 Task: Search one way flight ticket for 4 adults, 2 children, 2 infants in seat and 1 infant on lap in premium economy from Charleston: Charleston International Airport/charleston Afb to Evansville: Evansville Regional Airport on 5-3-2023. Choice of flights is Southwest. Number of bags: 1 carry on bag. Price is upto 89000. Outbound departure time preference is 18:15.
Action: Mouse moved to (299, 146)
Screenshot: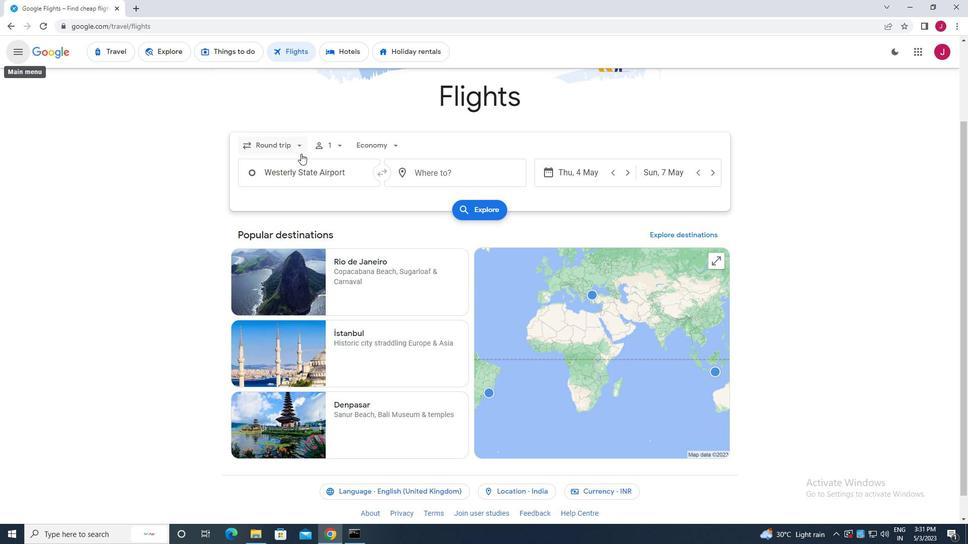 
Action: Mouse pressed left at (299, 146)
Screenshot: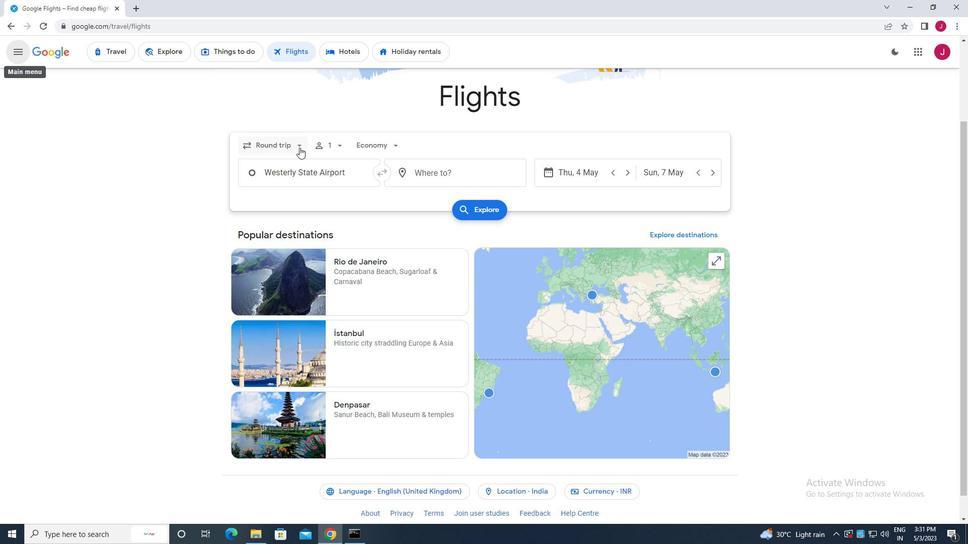 
Action: Mouse moved to (288, 190)
Screenshot: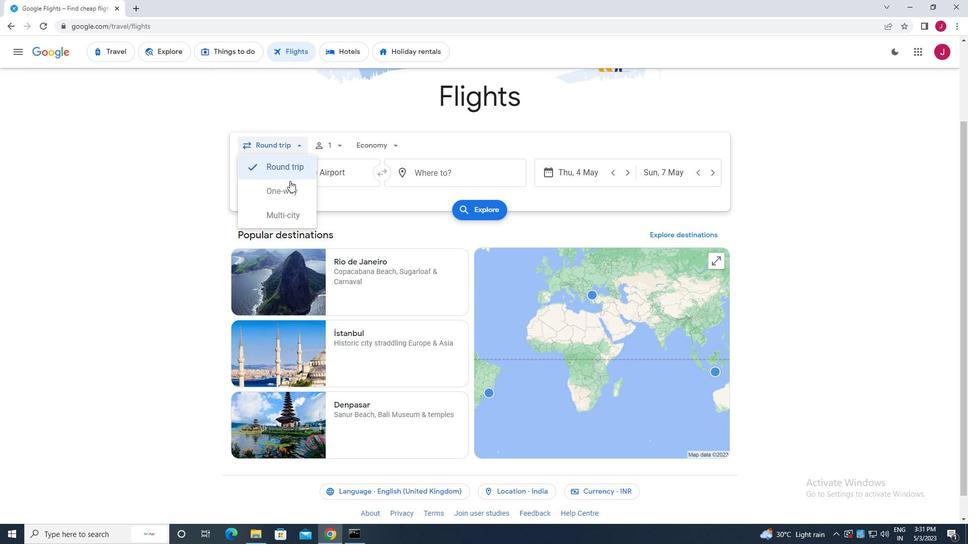 
Action: Mouse pressed left at (288, 190)
Screenshot: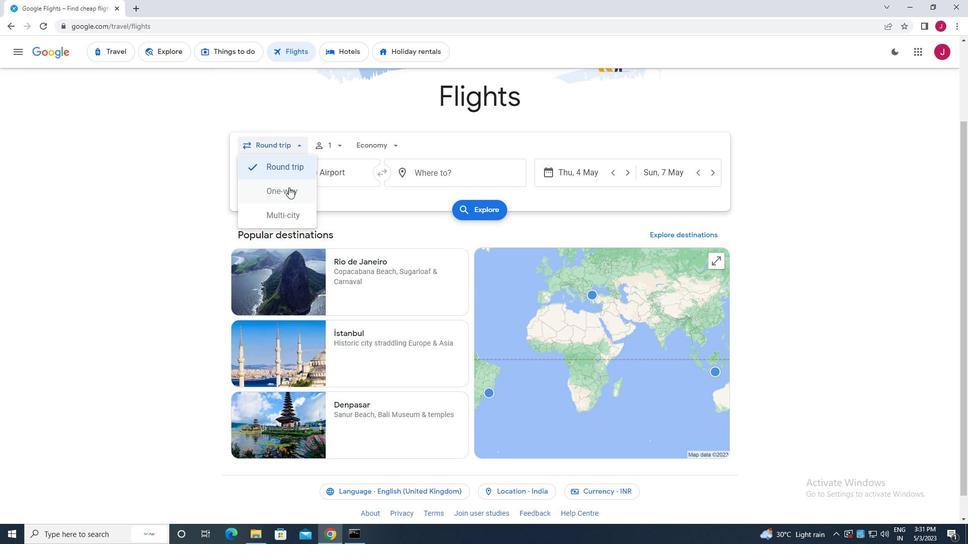 
Action: Mouse moved to (336, 148)
Screenshot: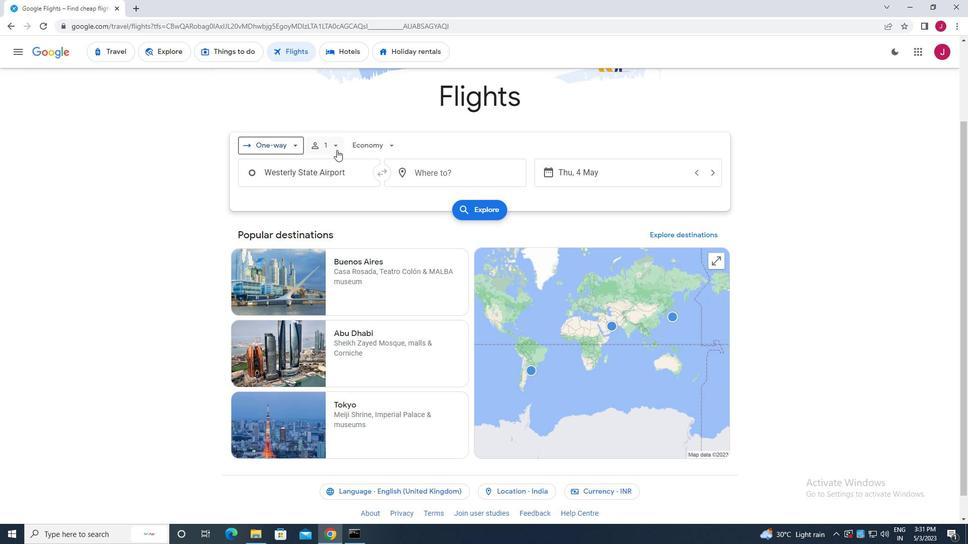 
Action: Mouse pressed left at (336, 148)
Screenshot: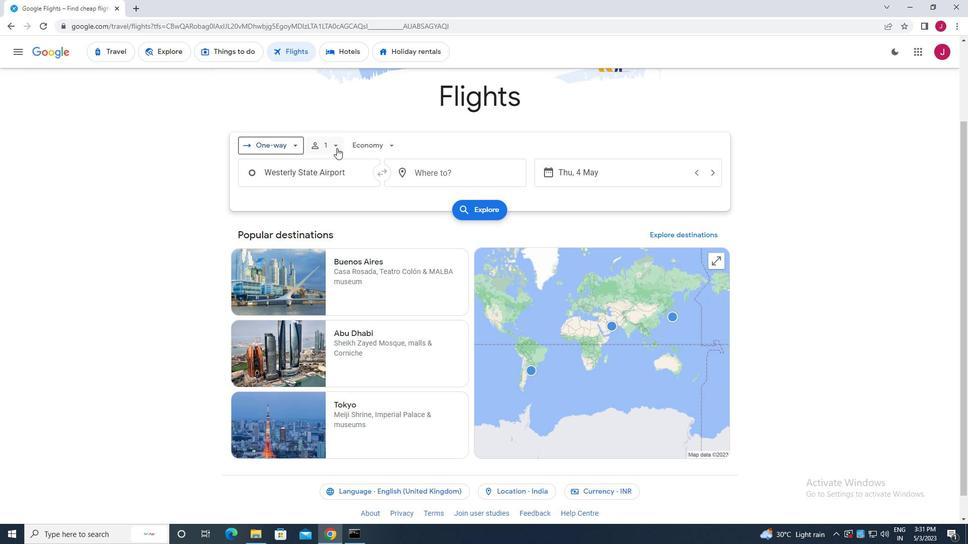 
Action: Mouse moved to (414, 197)
Screenshot: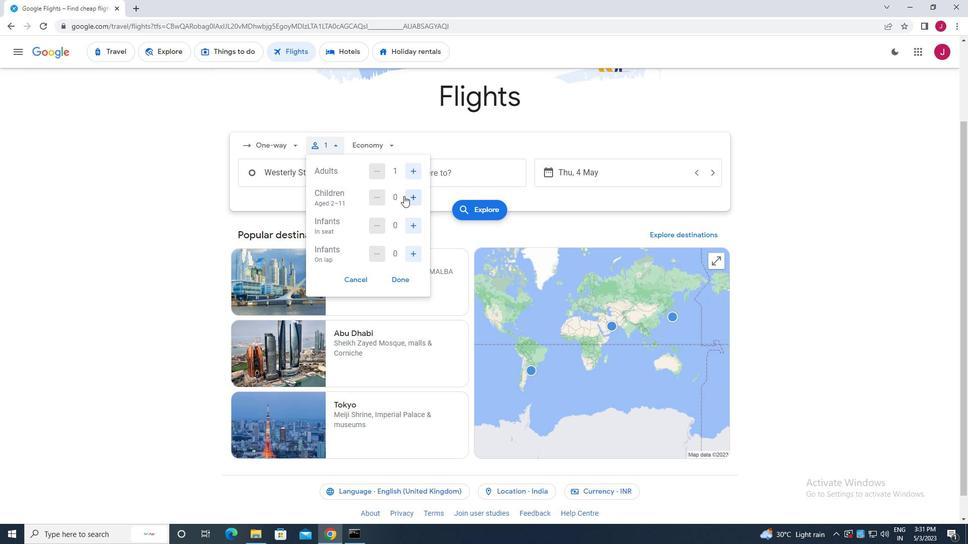
Action: Mouse pressed left at (414, 197)
Screenshot: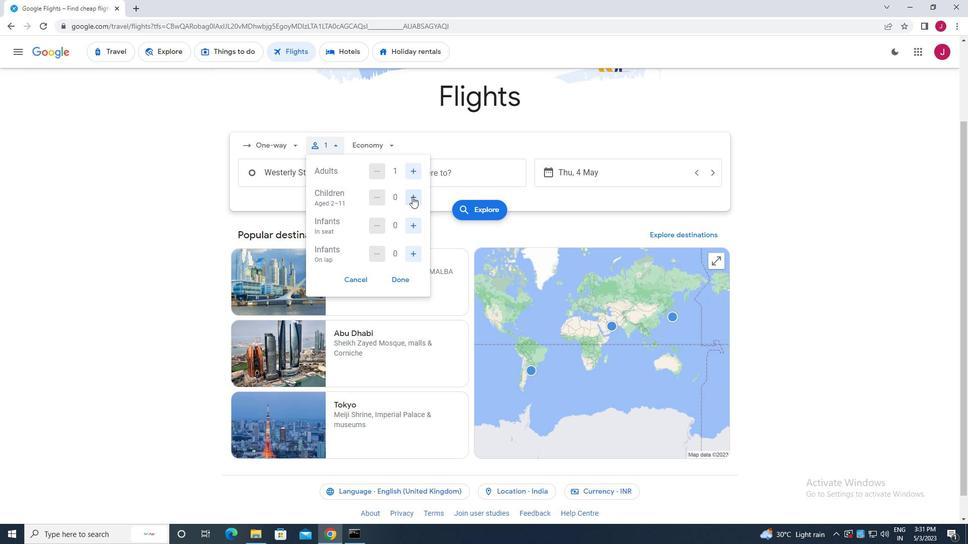 
Action: Mouse moved to (414, 197)
Screenshot: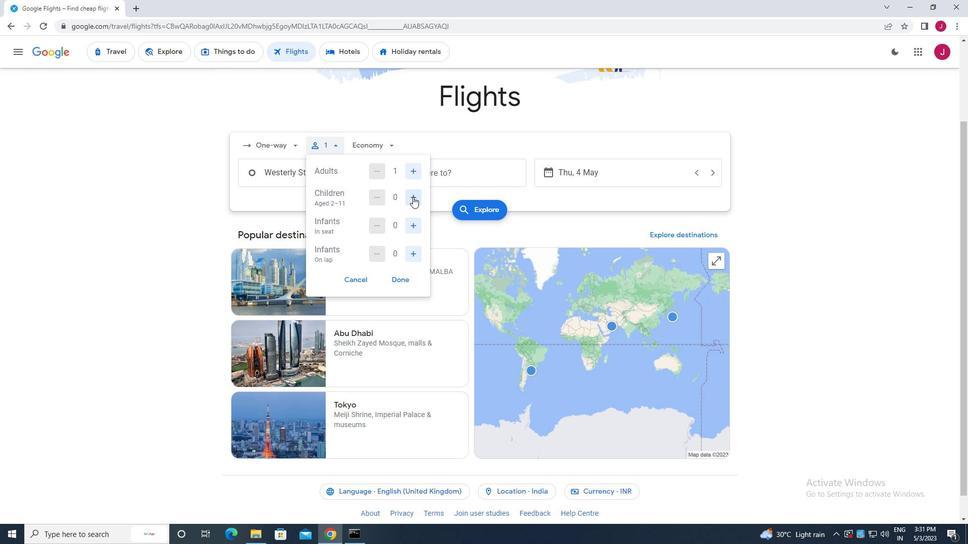 
Action: Mouse pressed left at (414, 197)
Screenshot: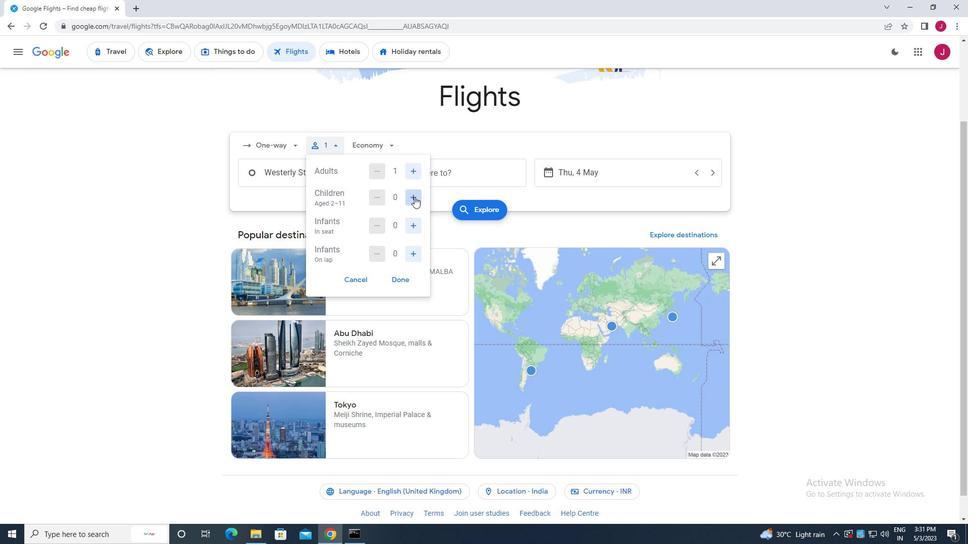 
Action: Mouse pressed left at (414, 197)
Screenshot: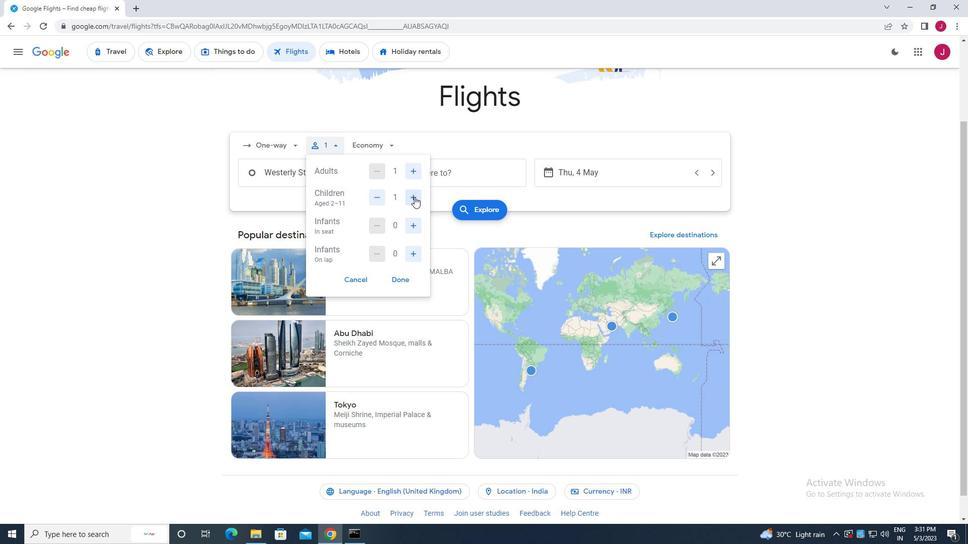
Action: Mouse pressed left at (414, 197)
Screenshot: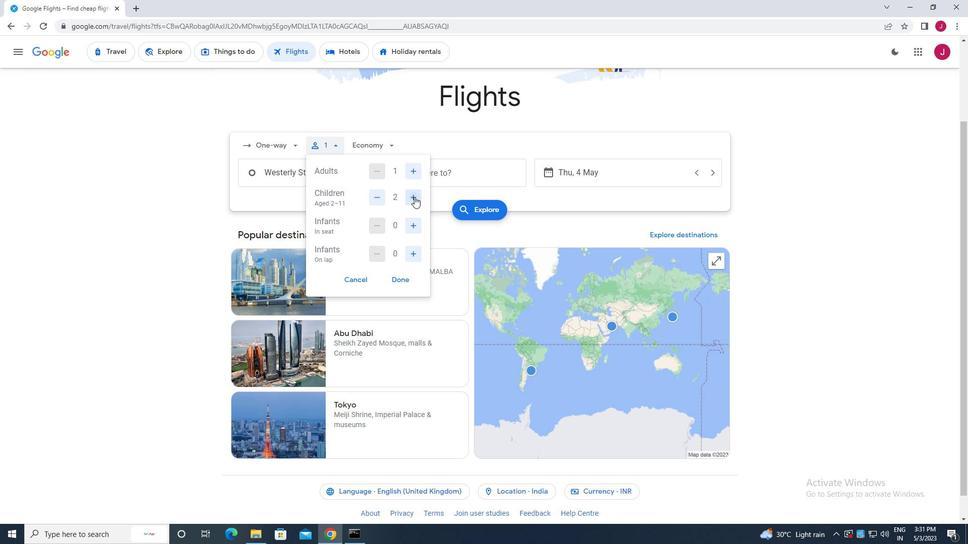 
Action: Mouse pressed left at (414, 197)
Screenshot: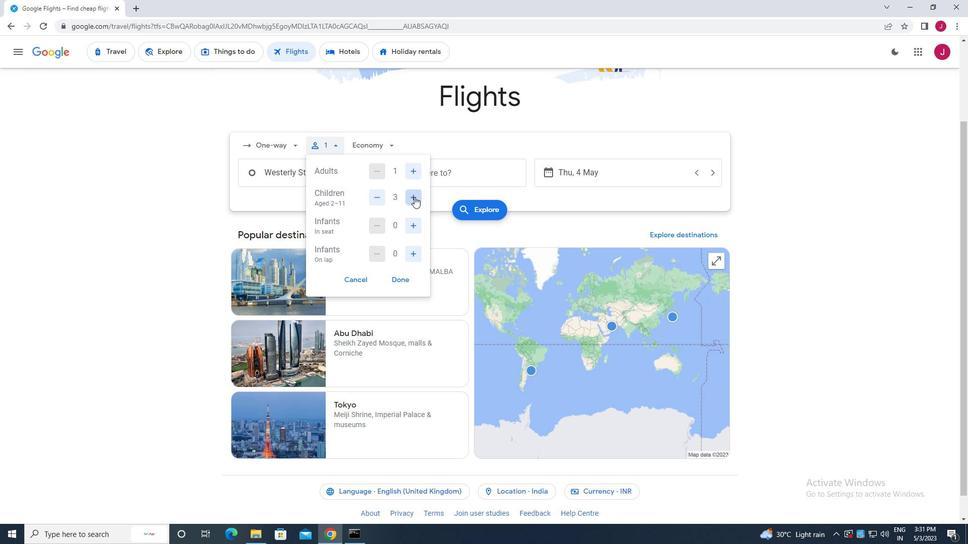 
Action: Mouse pressed left at (414, 197)
Screenshot: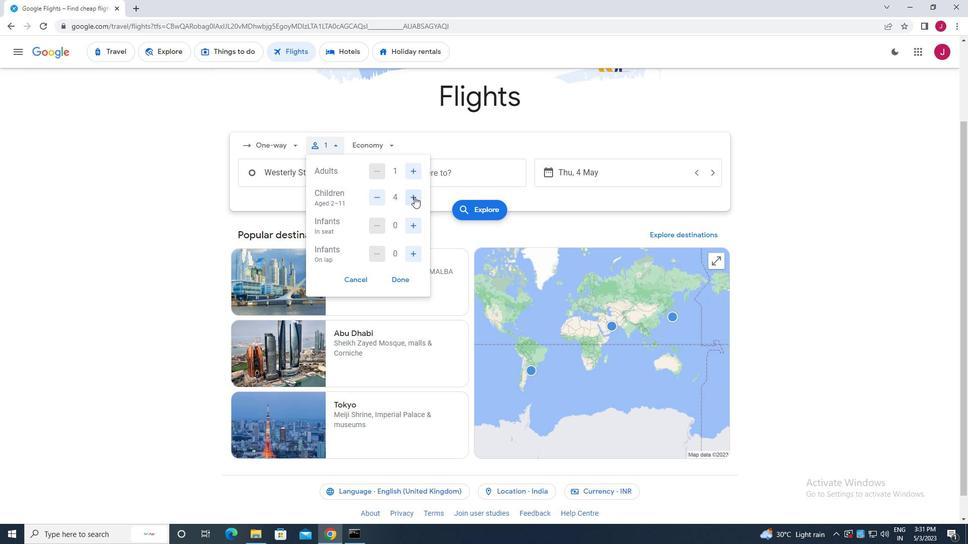 
Action: Mouse moved to (416, 225)
Screenshot: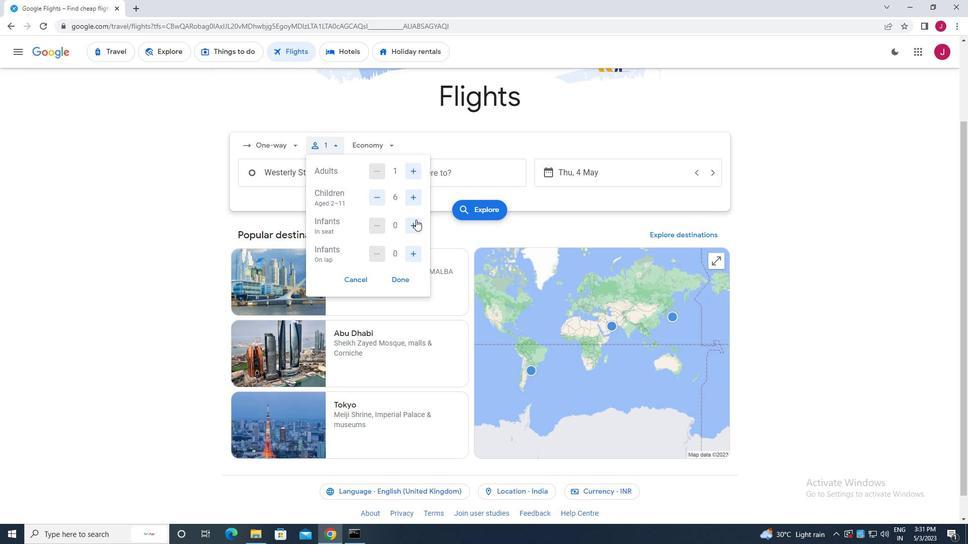 
Action: Mouse pressed left at (416, 225)
Screenshot: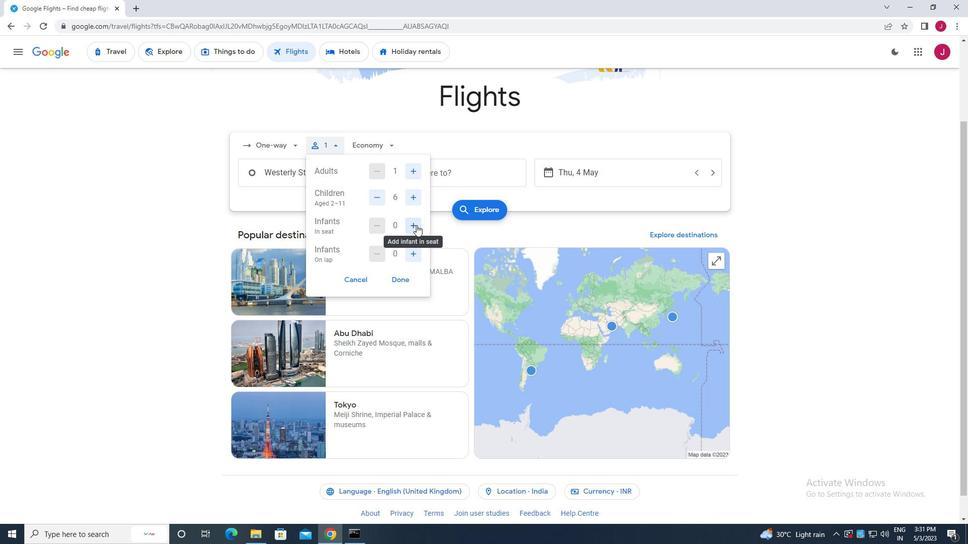 
Action: Mouse moved to (411, 255)
Screenshot: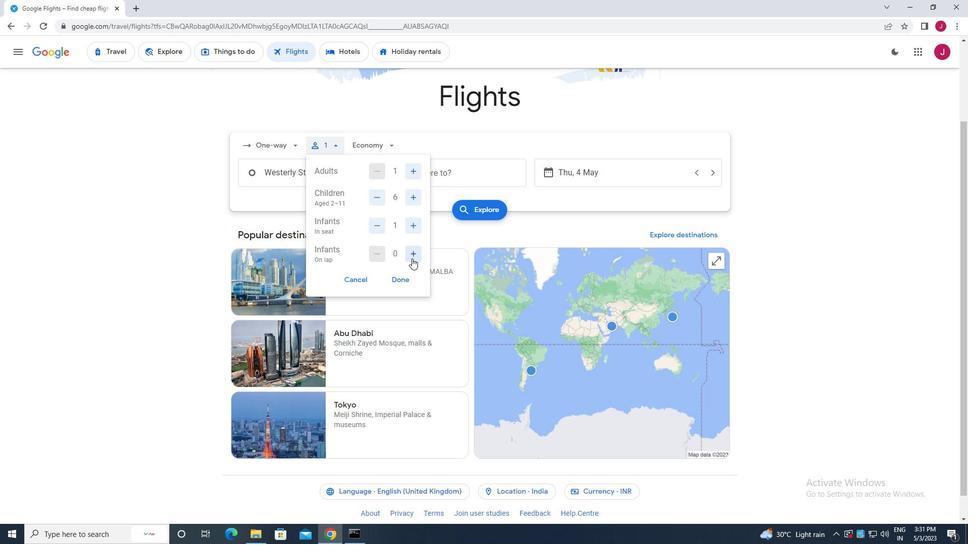 
Action: Mouse pressed left at (411, 255)
Screenshot: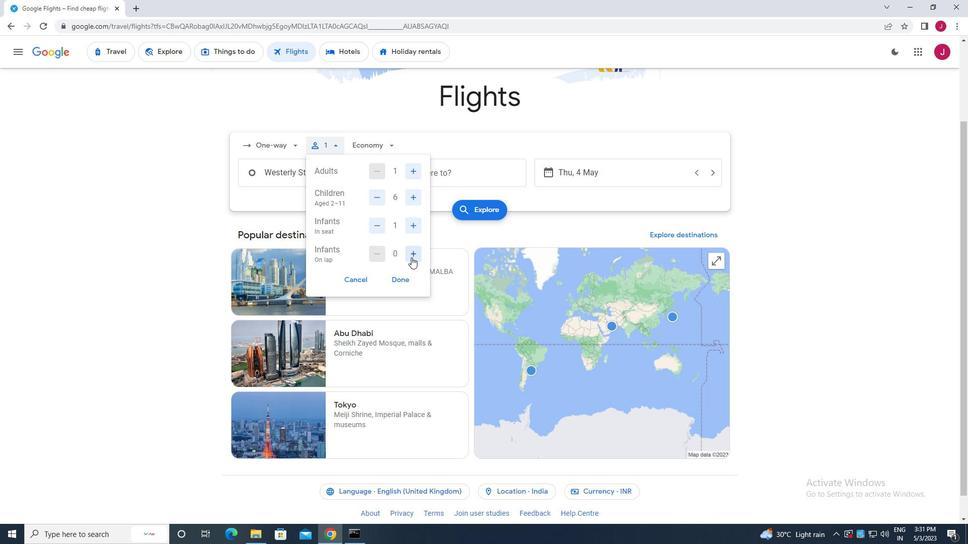 
Action: Mouse moved to (401, 280)
Screenshot: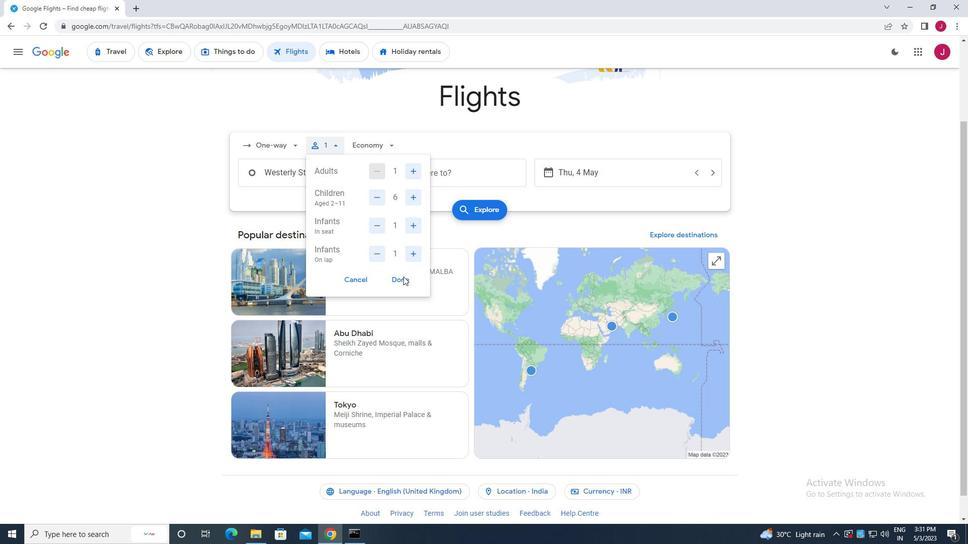 
Action: Mouse pressed left at (401, 280)
Screenshot: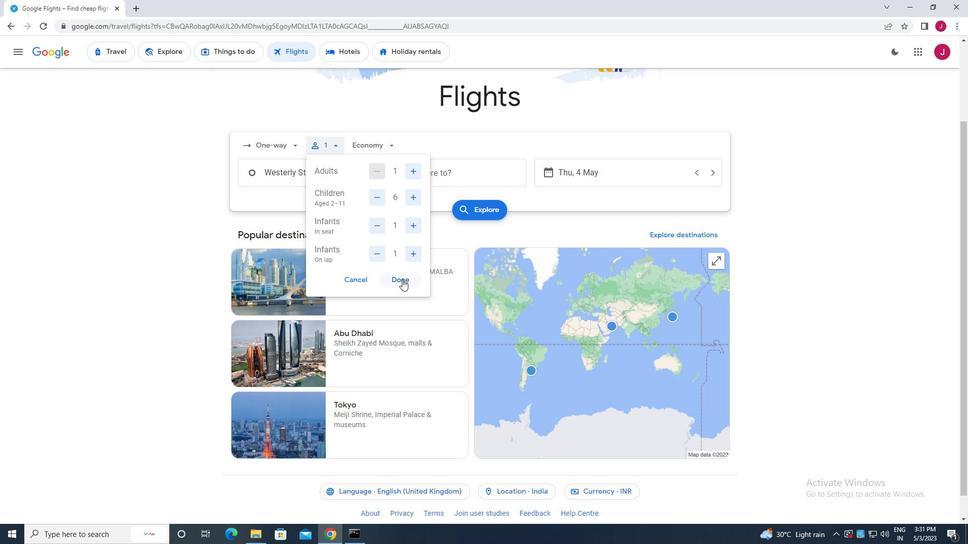 
Action: Mouse moved to (382, 146)
Screenshot: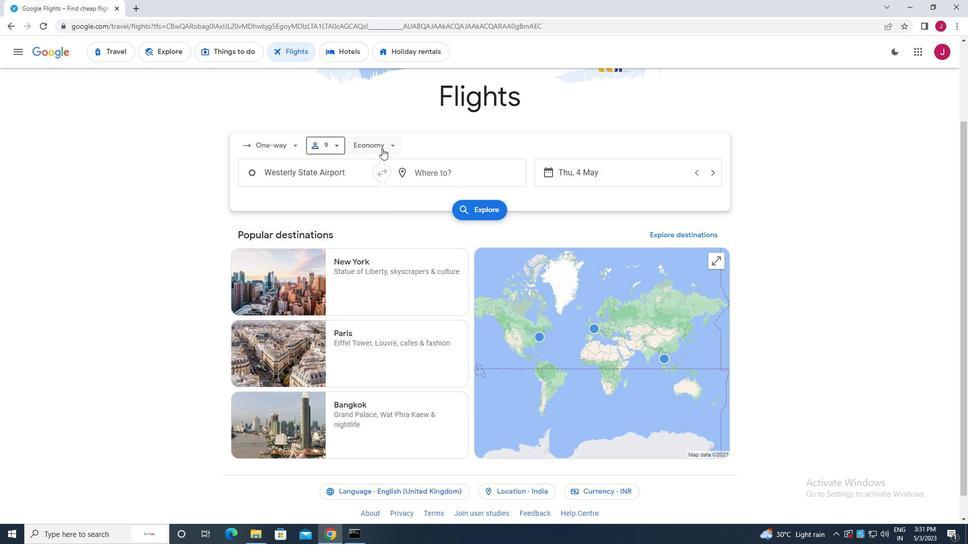 
Action: Mouse pressed left at (382, 146)
Screenshot: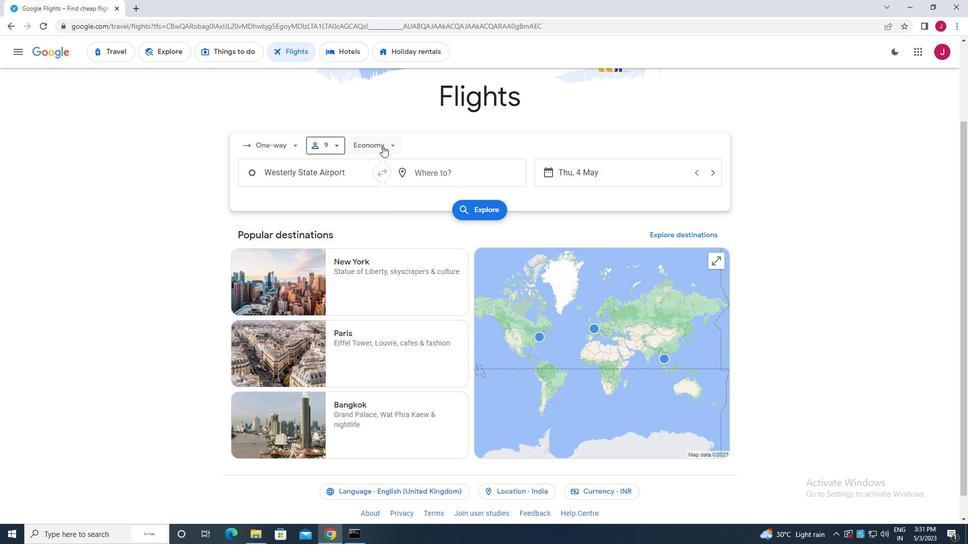 
Action: Mouse moved to (393, 215)
Screenshot: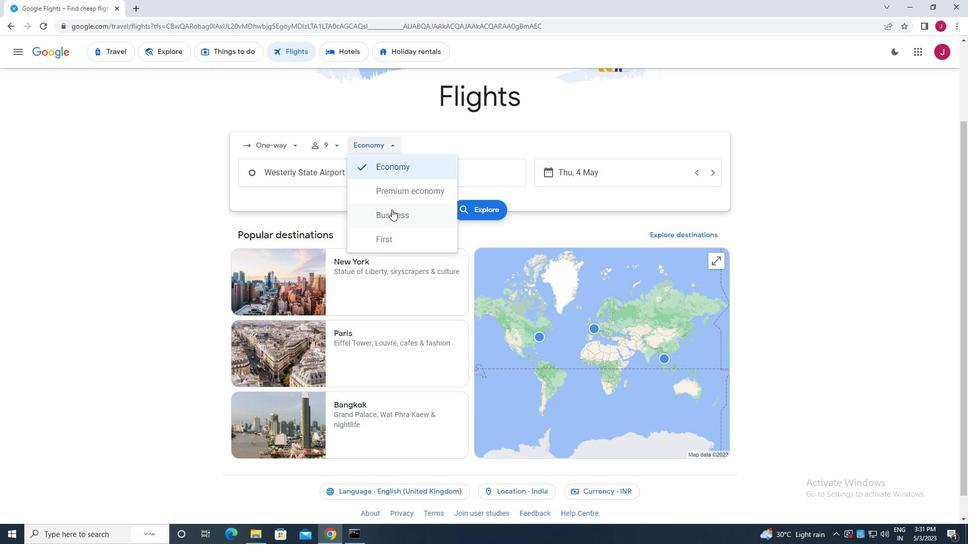 
Action: Mouse pressed left at (393, 215)
Screenshot: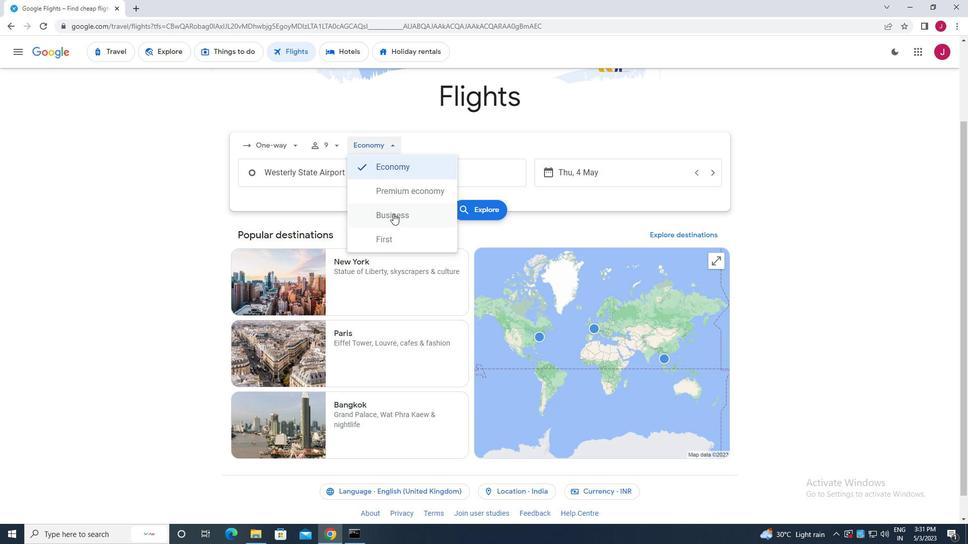 
Action: Mouse moved to (356, 169)
Screenshot: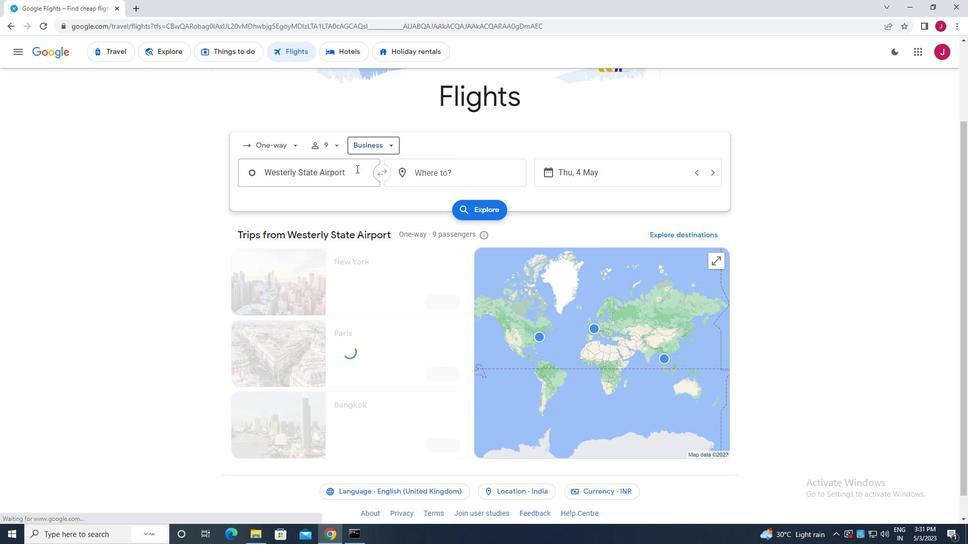 
Action: Mouse pressed left at (356, 169)
Screenshot: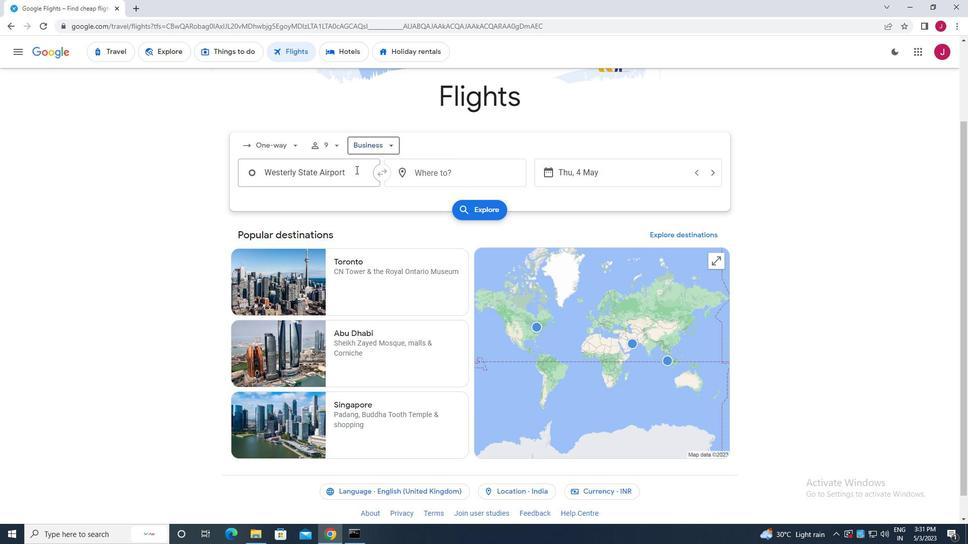 
Action: Key pressed charleston
Screenshot: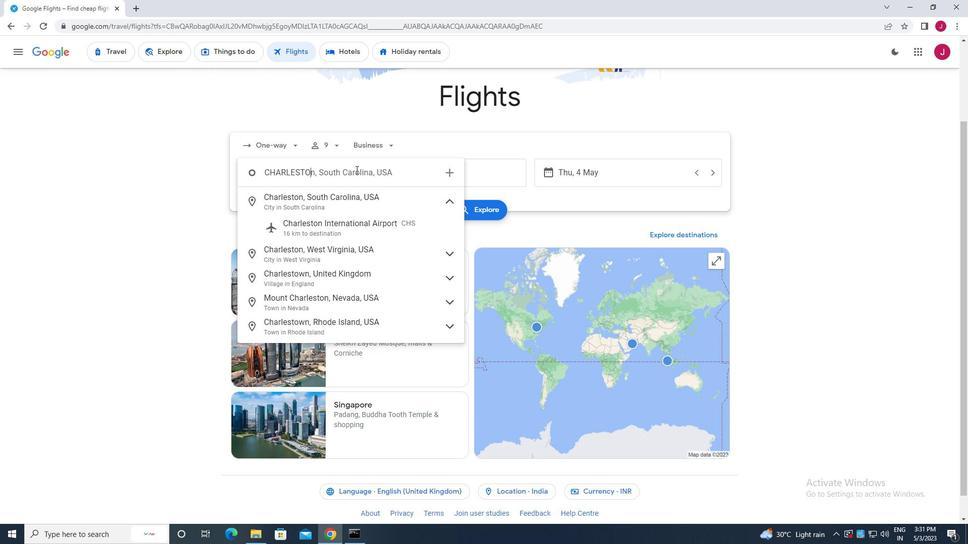 
Action: Mouse moved to (360, 218)
Screenshot: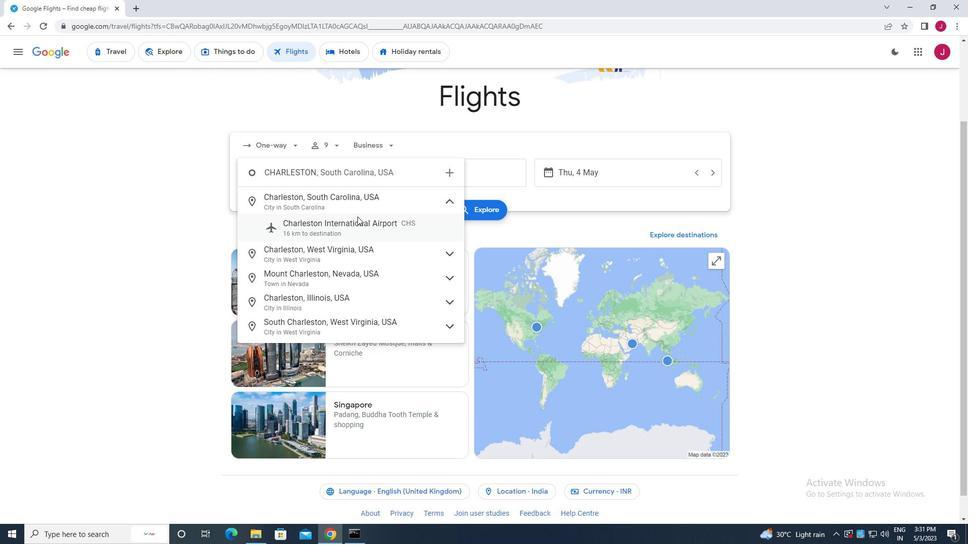 
Action: Mouse pressed left at (360, 218)
Screenshot: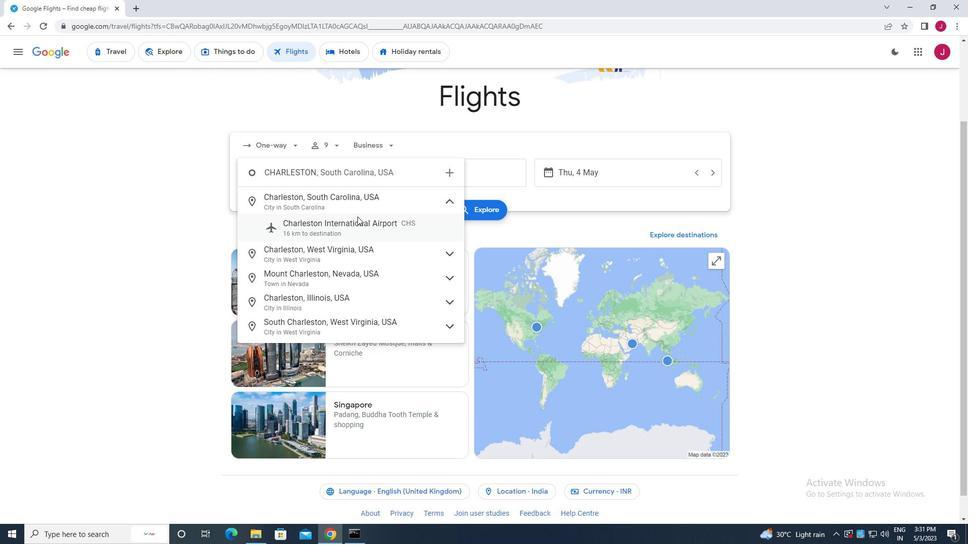 
Action: Mouse moved to (461, 179)
Screenshot: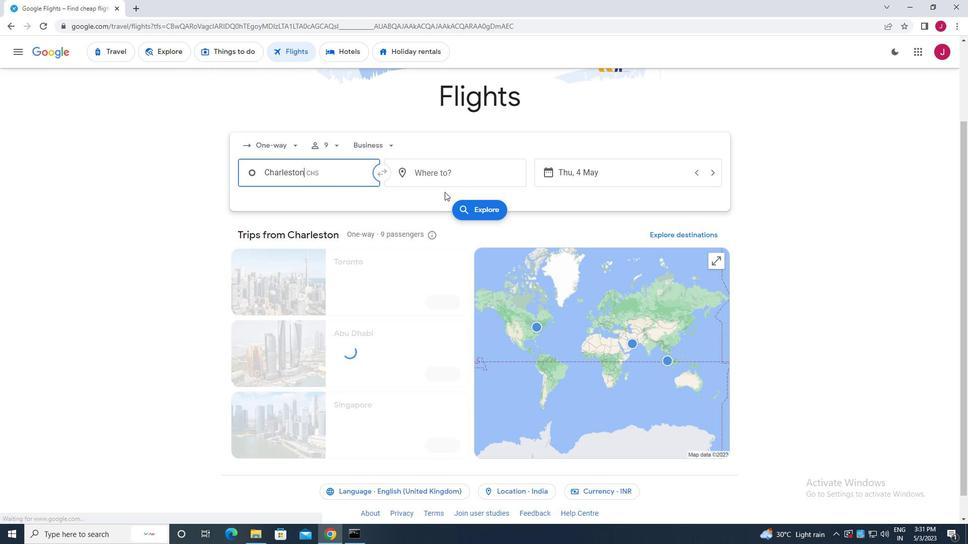 
Action: Mouse pressed left at (461, 179)
Screenshot: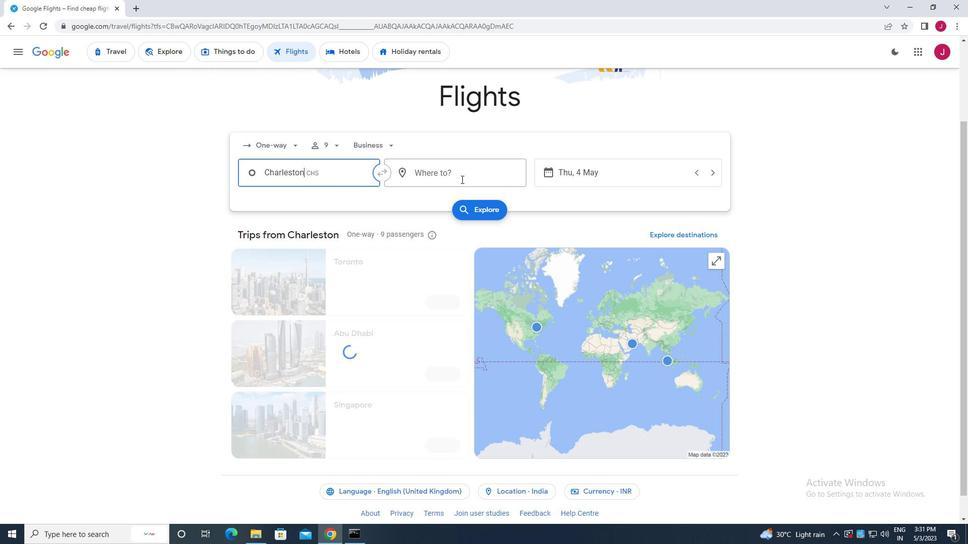 
Action: Mouse moved to (461, 179)
Screenshot: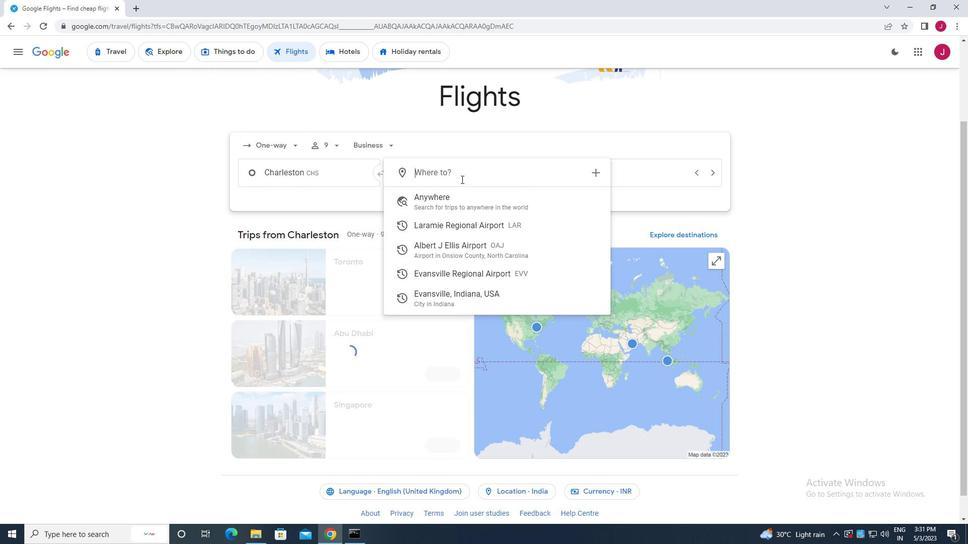 
Action: Key pressed evans
Screenshot: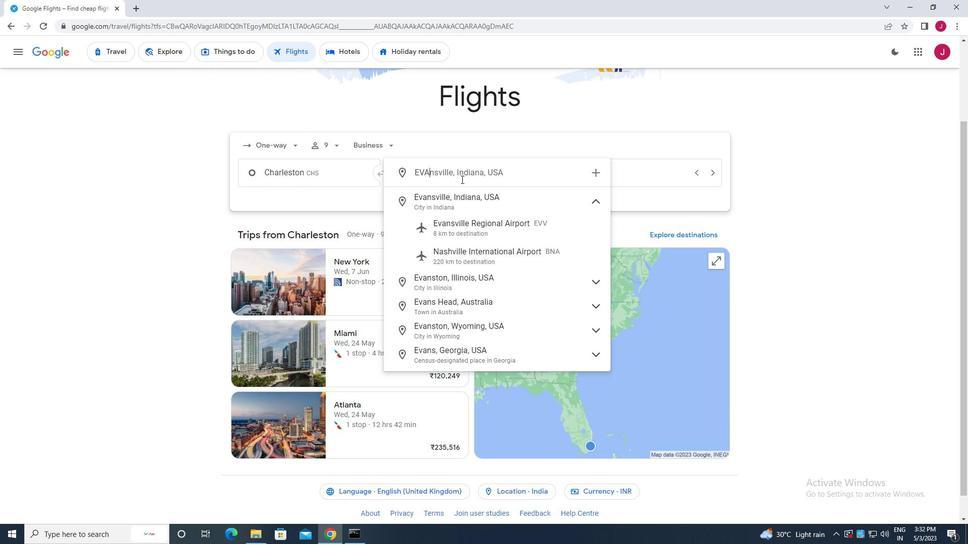 
Action: Mouse moved to (493, 224)
Screenshot: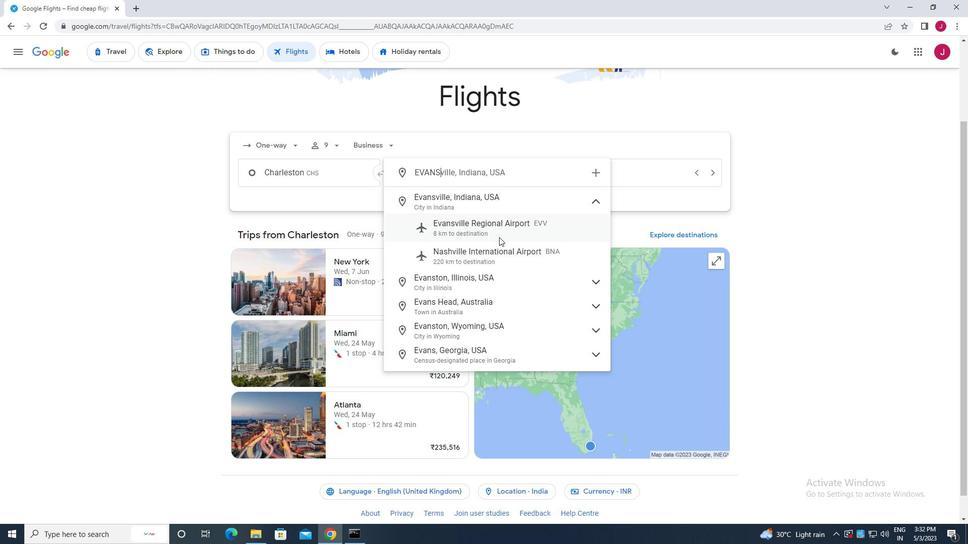 
Action: Mouse pressed left at (493, 224)
Screenshot: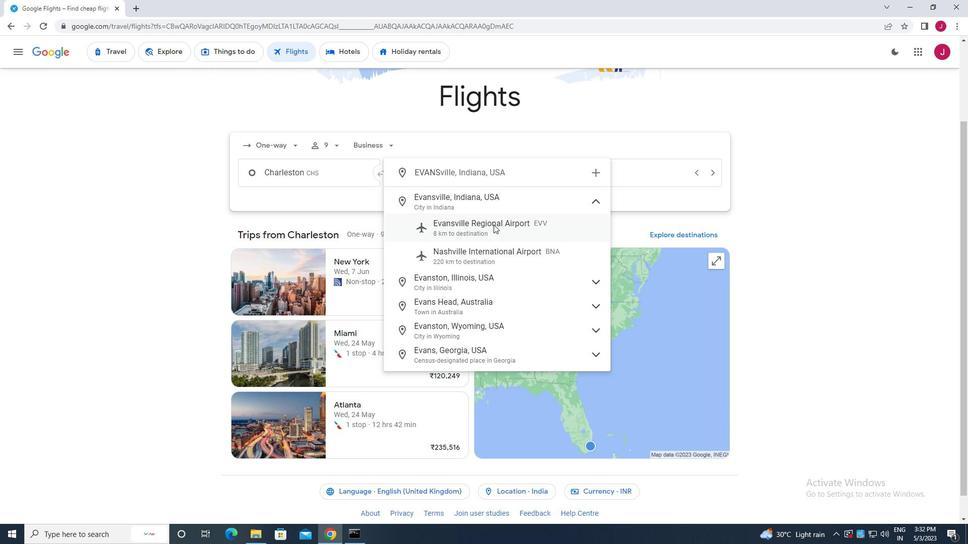 
Action: Mouse moved to (602, 173)
Screenshot: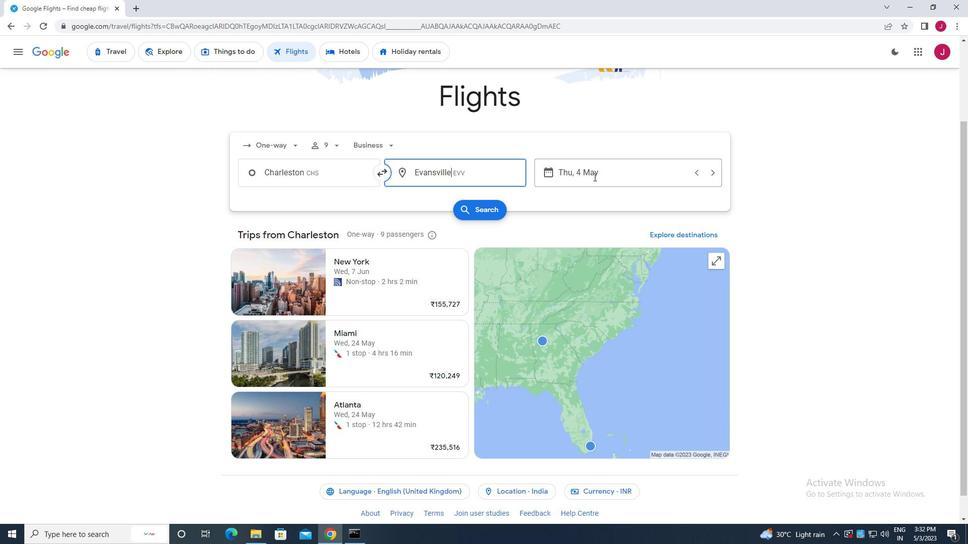 
Action: Mouse pressed left at (602, 173)
Screenshot: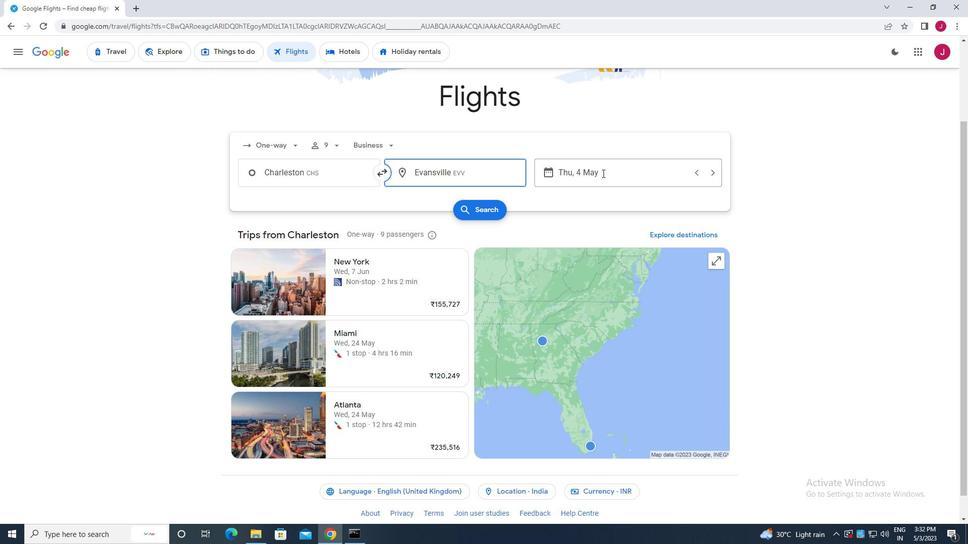 
Action: Mouse moved to (440, 252)
Screenshot: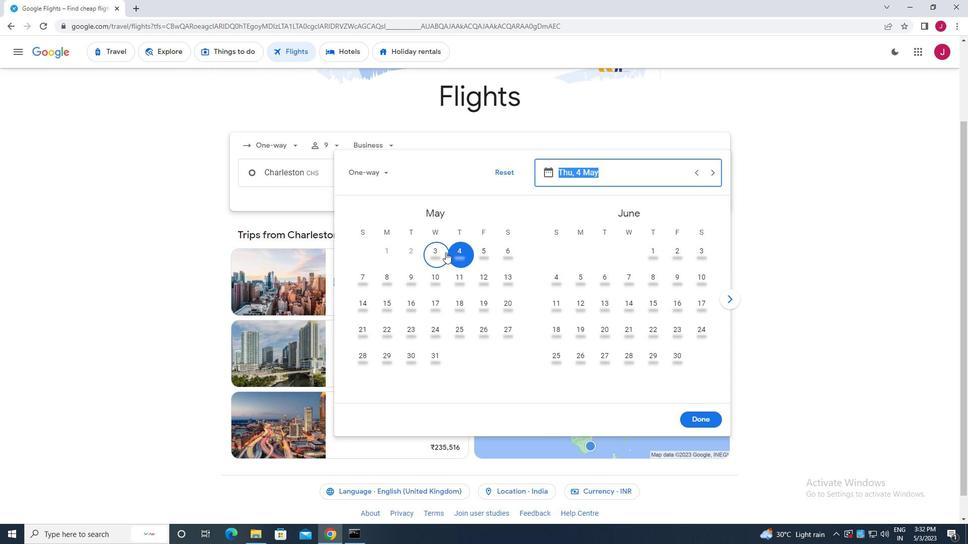 
Action: Mouse pressed left at (440, 252)
Screenshot: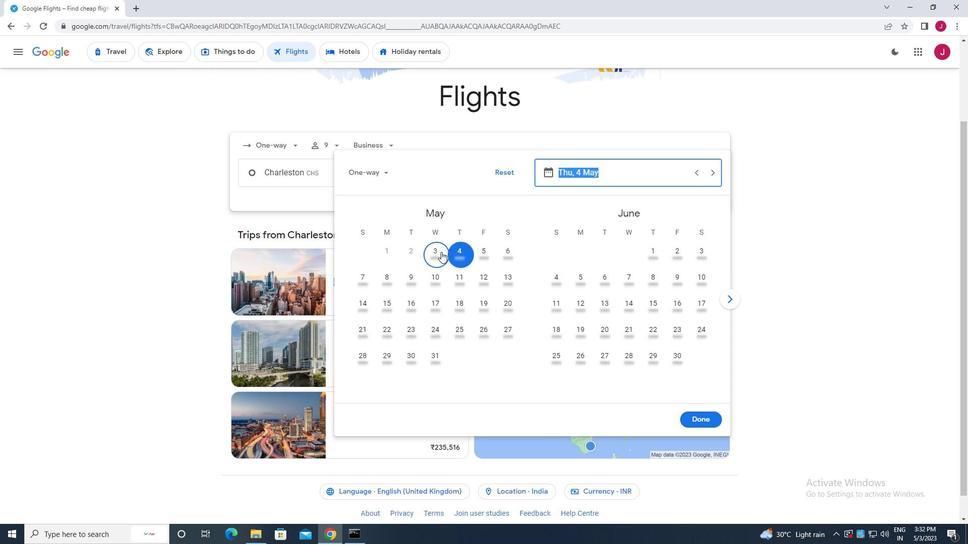 
Action: Mouse moved to (432, 256)
Screenshot: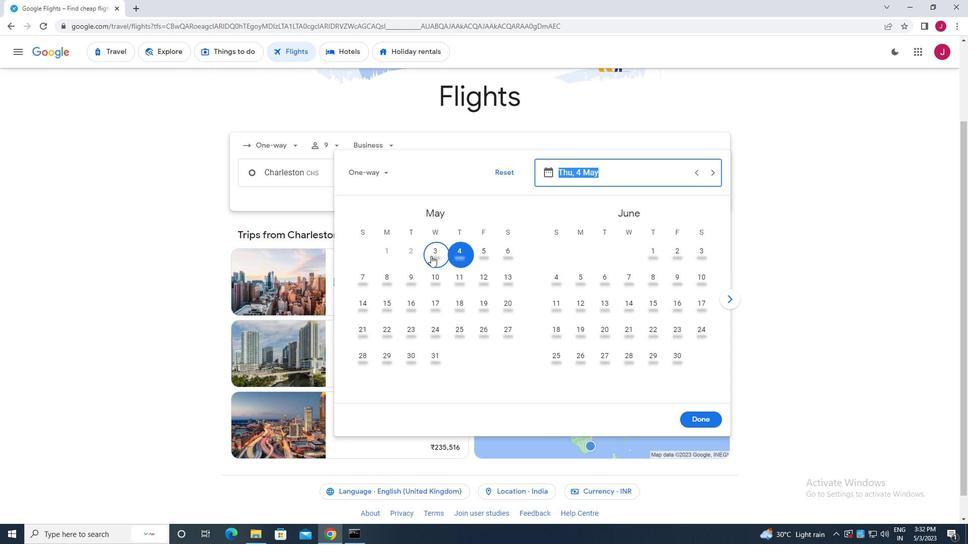
Action: Mouse pressed left at (432, 256)
Screenshot: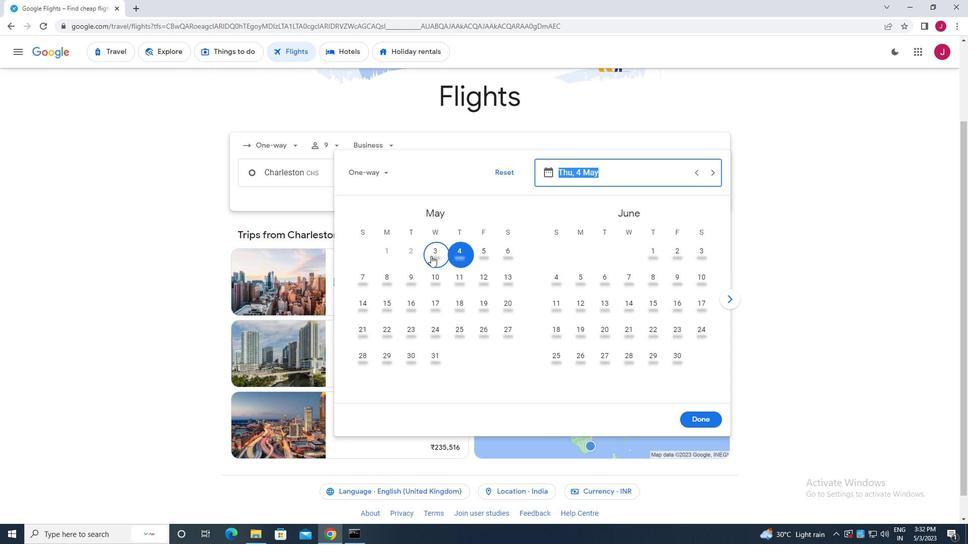 
Action: Mouse moved to (708, 416)
Screenshot: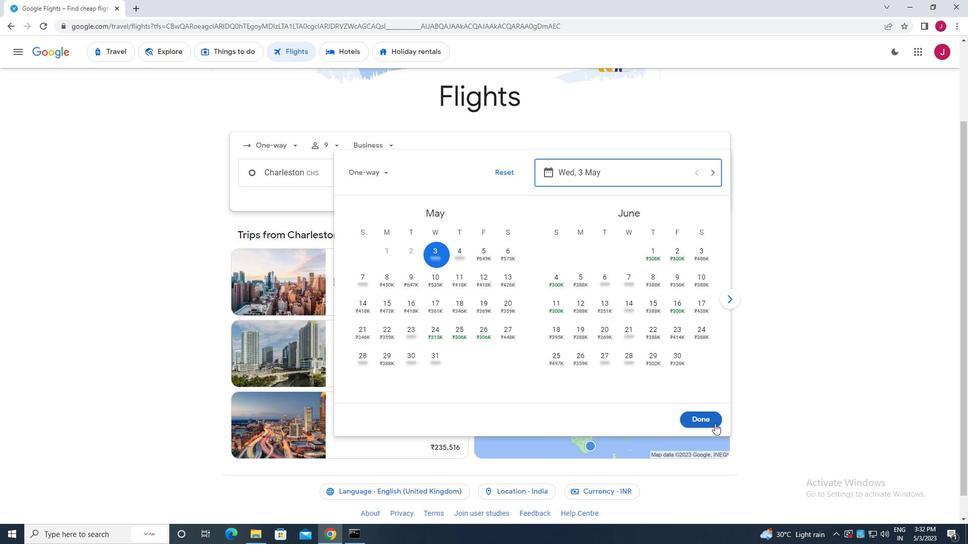 
Action: Mouse pressed left at (708, 416)
Screenshot: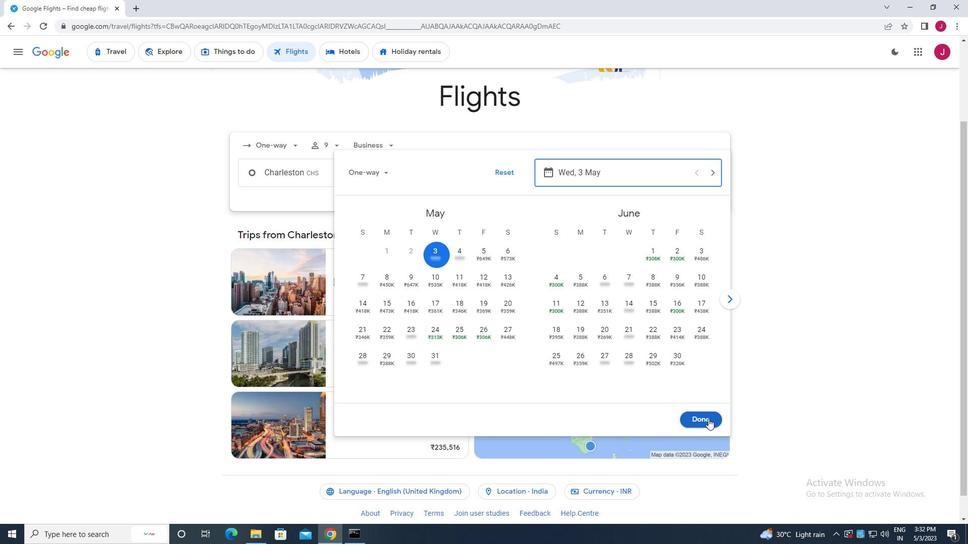 
Action: Mouse moved to (480, 212)
Screenshot: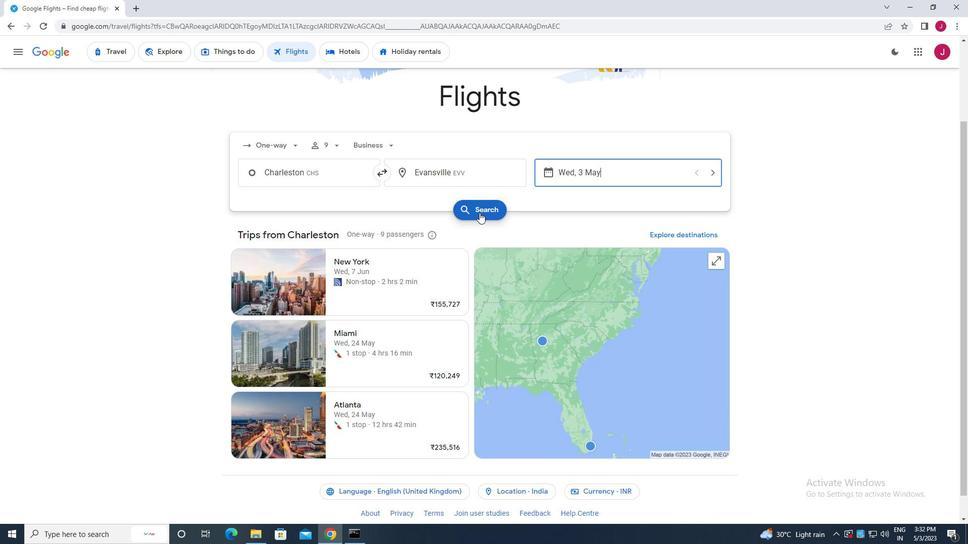 
Action: Mouse pressed left at (480, 212)
Screenshot: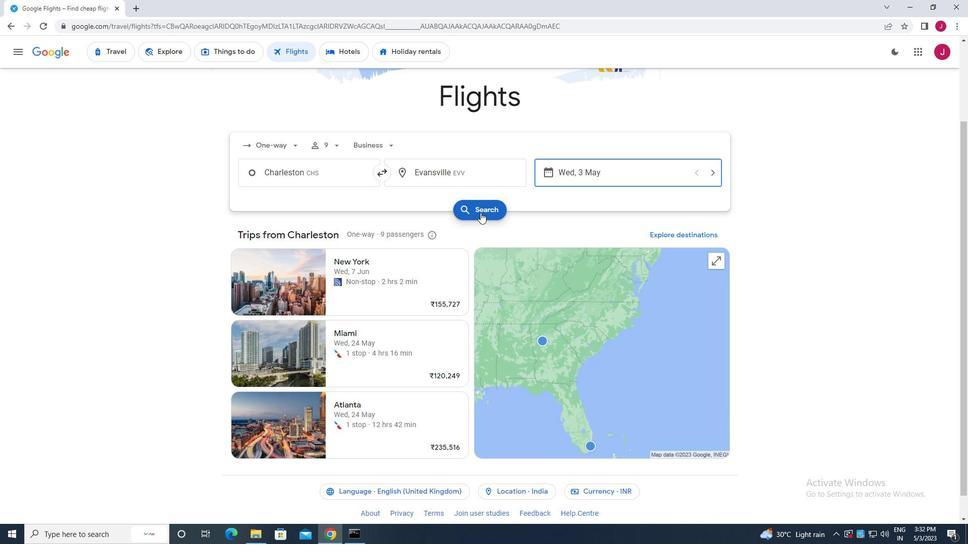 
Action: Mouse moved to (259, 144)
Screenshot: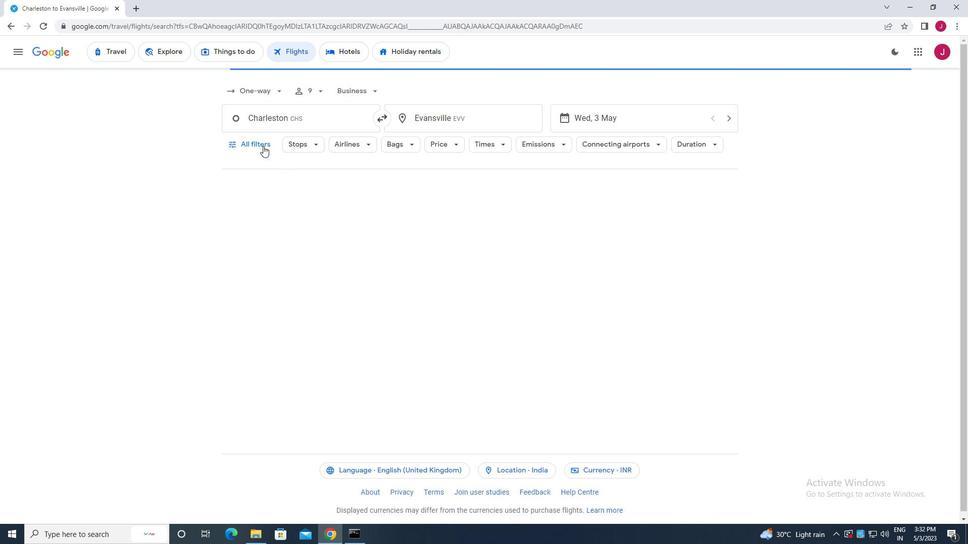 
Action: Mouse pressed left at (259, 144)
Screenshot: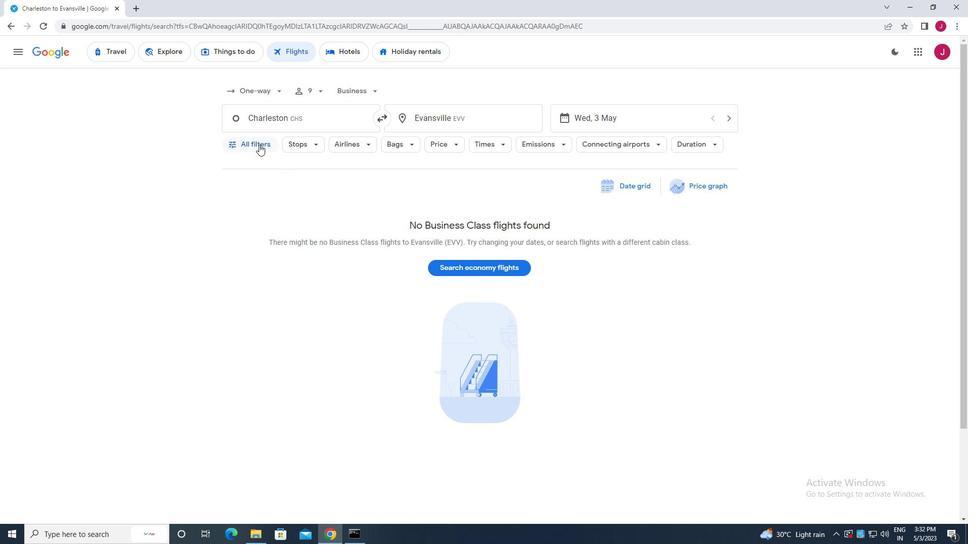
Action: Mouse moved to (290, 224)
Screenshot: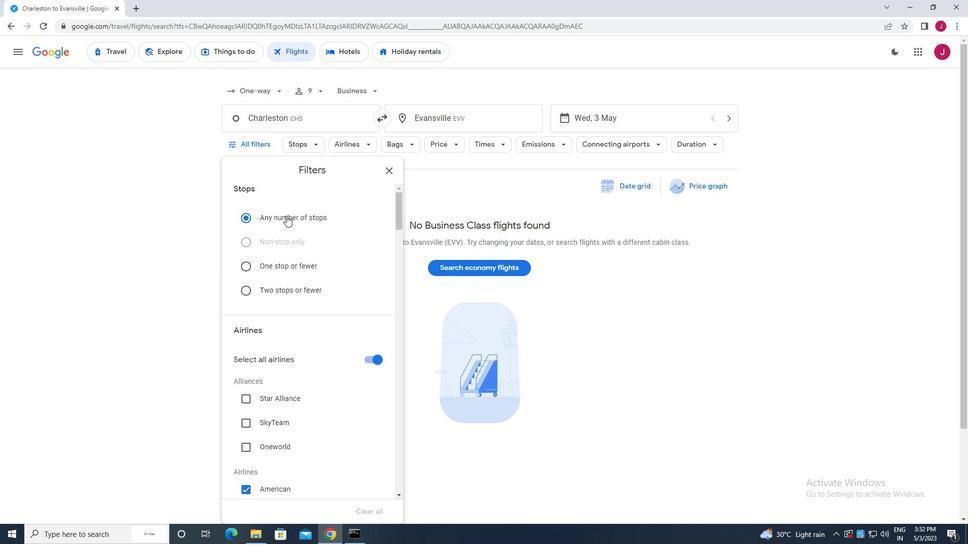 
Action: Mouse scrolled (290, 223) with delta (0, 0)
Screenshot: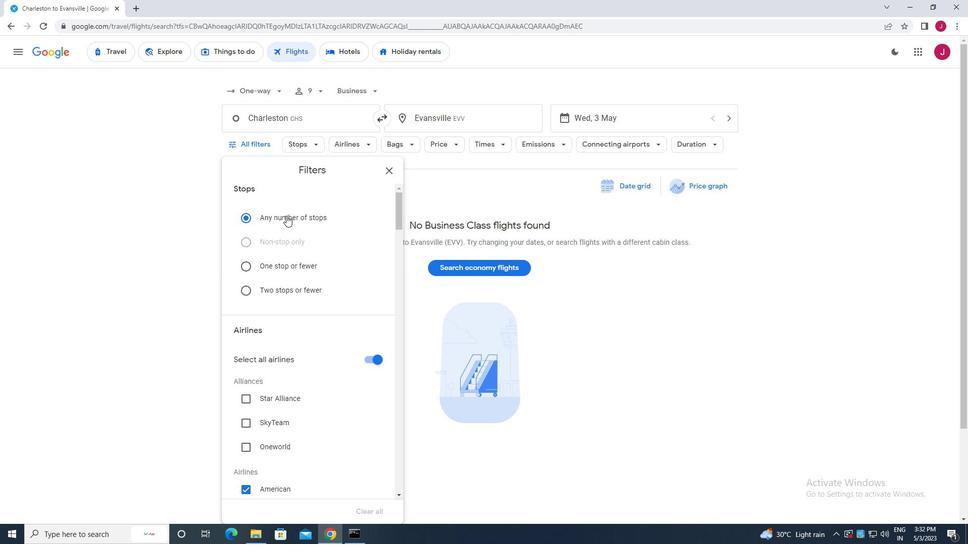 
Action: Mouse scrolled (290, 223) with delta (0, 0)
Screenshot: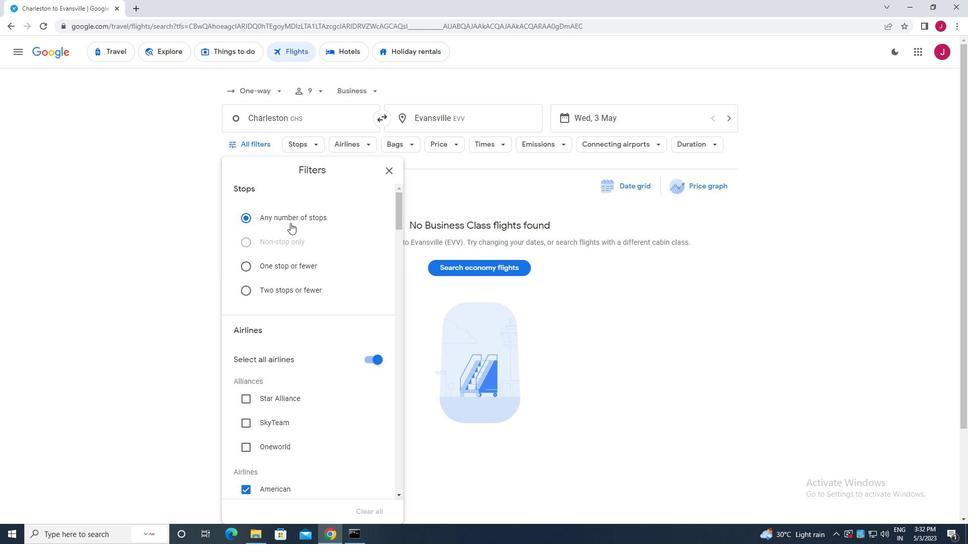 
Action: Mouse moved to (368, 260)
Screenshot: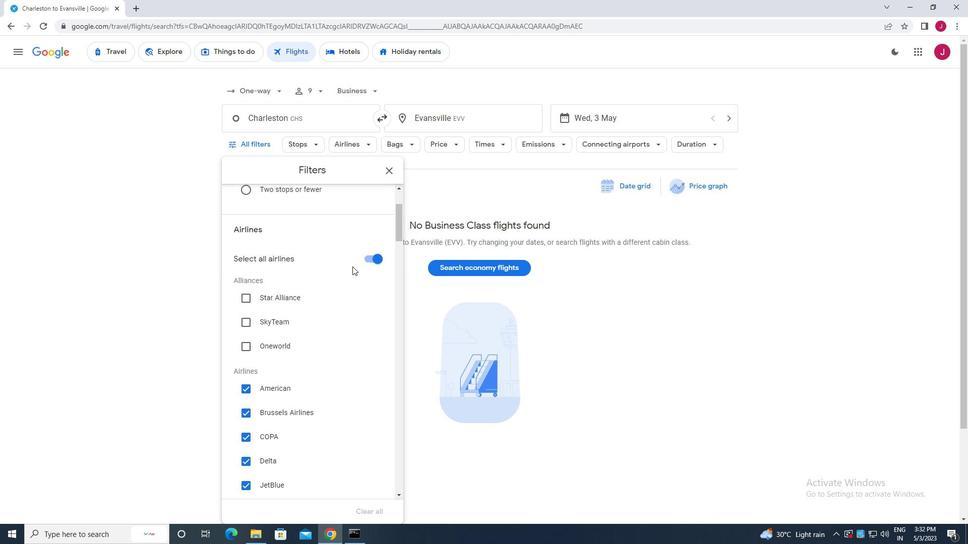 
Action: Mouse pressed left at (368, 260)
Screenshot: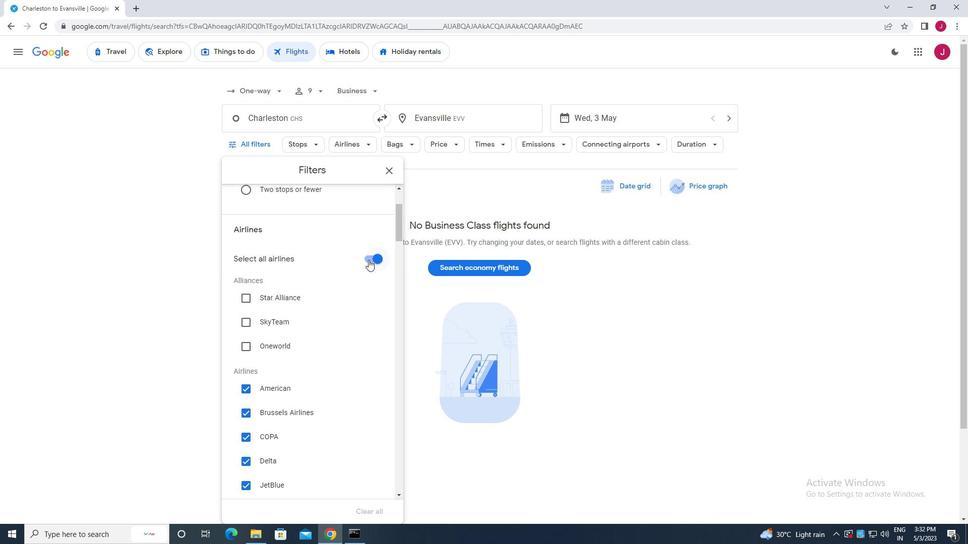 
Action: Mouse moved to (327, 260)
Screenshot: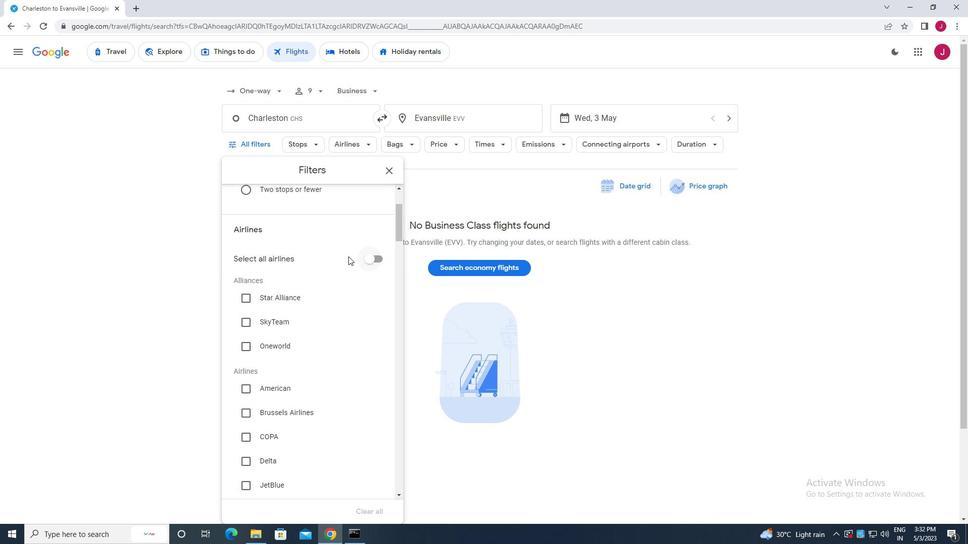 
Action: Mouse scrolled (327, 260) with delta (0, 0)
Screenshot: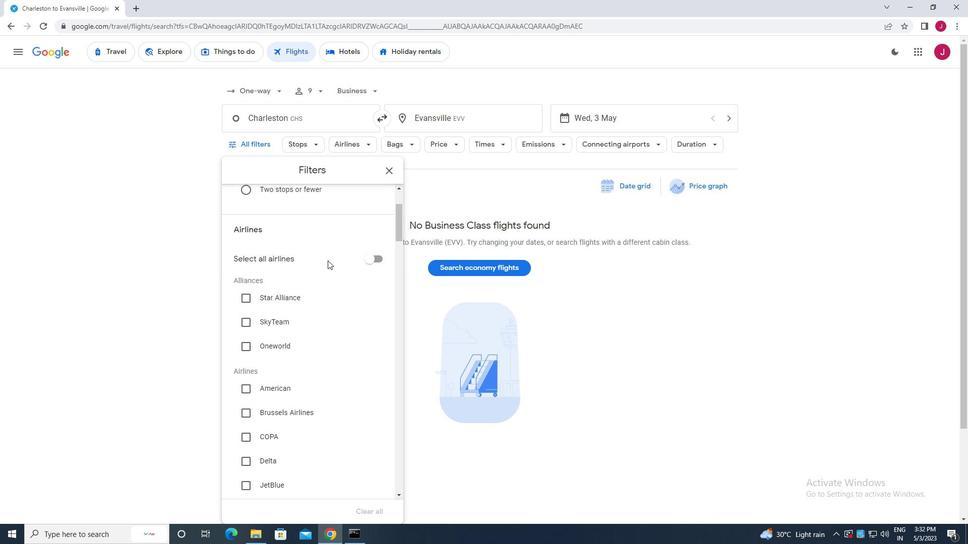 
Action: Mouse moved to (284, 282)
Screenshot: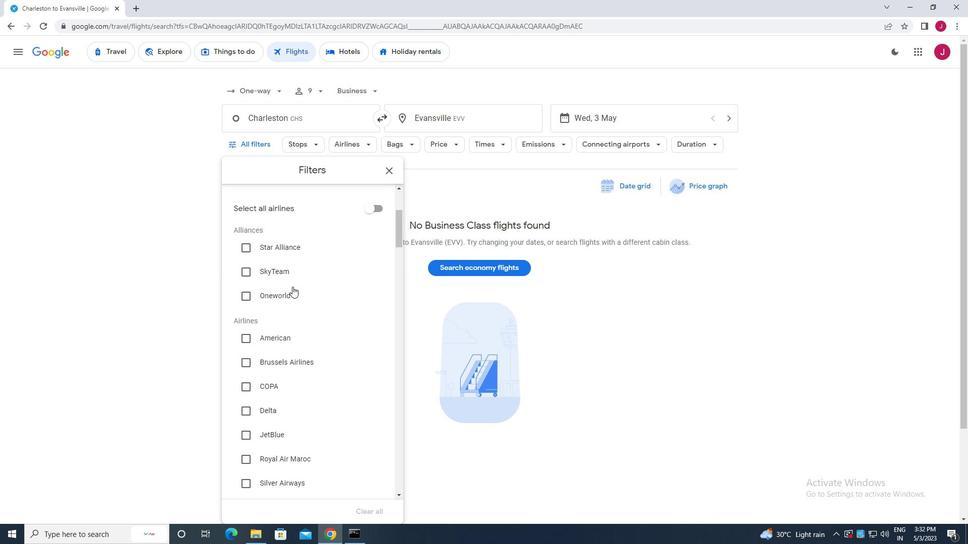 
Action: Mouse scrolled (284, 282) with delta (0, 0)
Screenshot: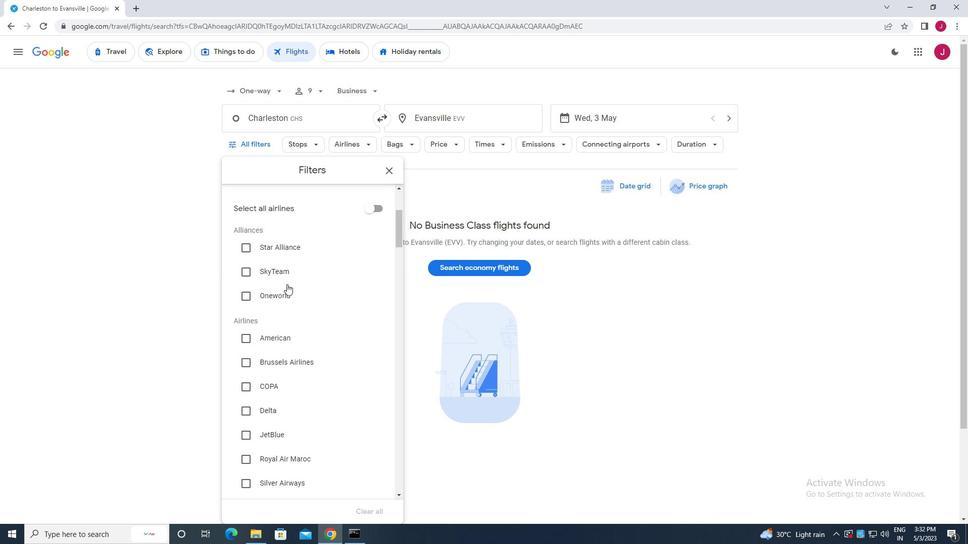 
Action: Mouse scrolled (284, 282) with delta (0, 0)
Screenshot: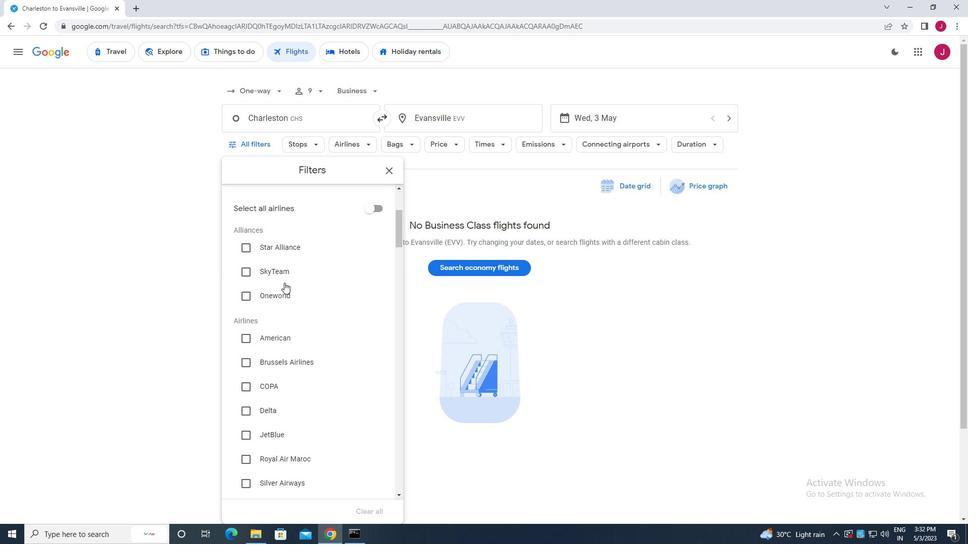 
Action: Mouse moved to (290, 245)
Screenshot: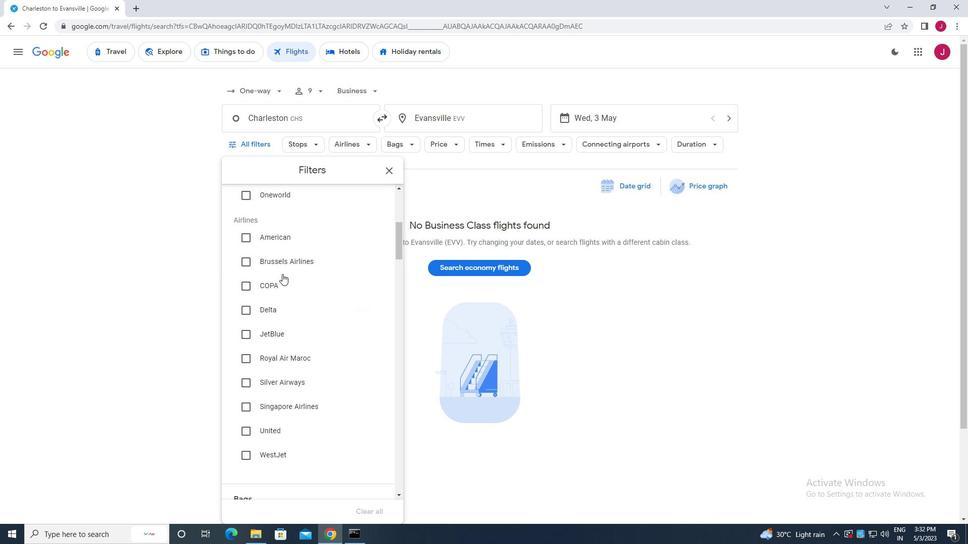 
Action: Mouse scrolled (290, 245) with delta (0, 0)
Screenshot: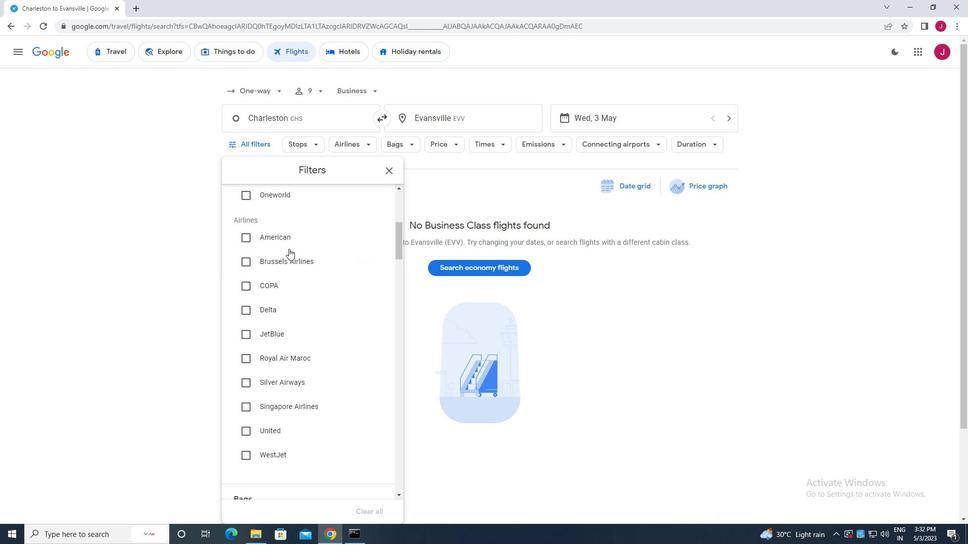 
Action: Mouse scrolled (290, 245) with delta (0, 0)
Screenshot: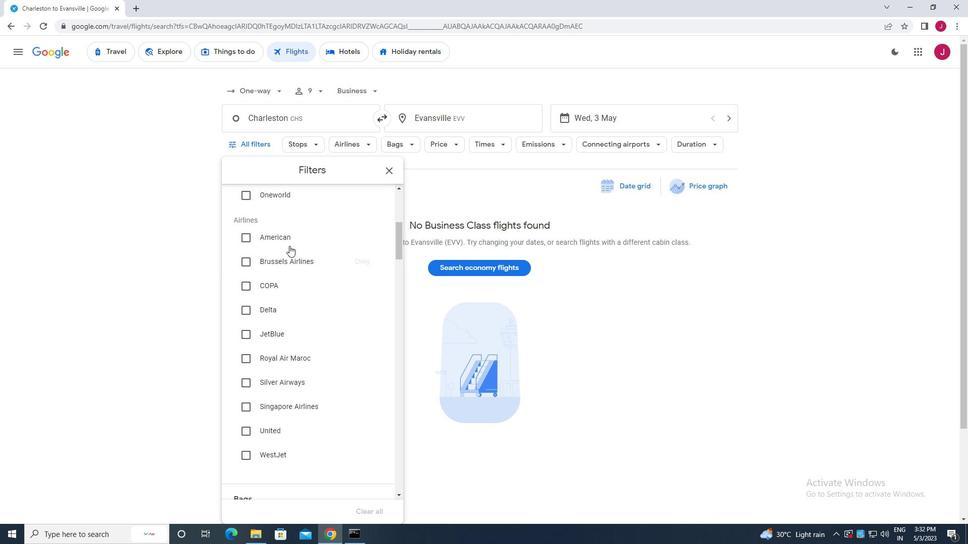 
Action: Mouse scrolled (290, 245) with delta (0, 0)
Screenshot: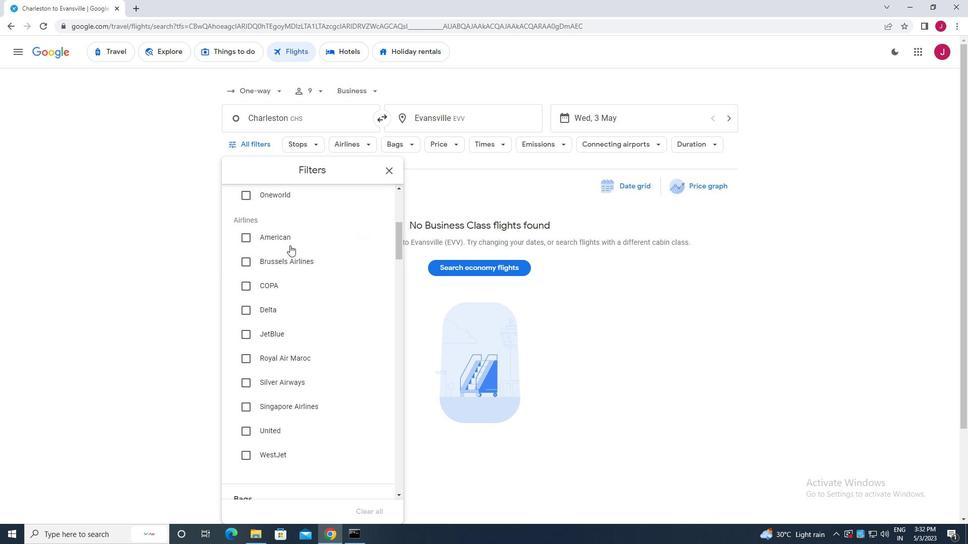 
Action: Mouse scrolled (290, 245) with delta (0, 0)
Screenshot: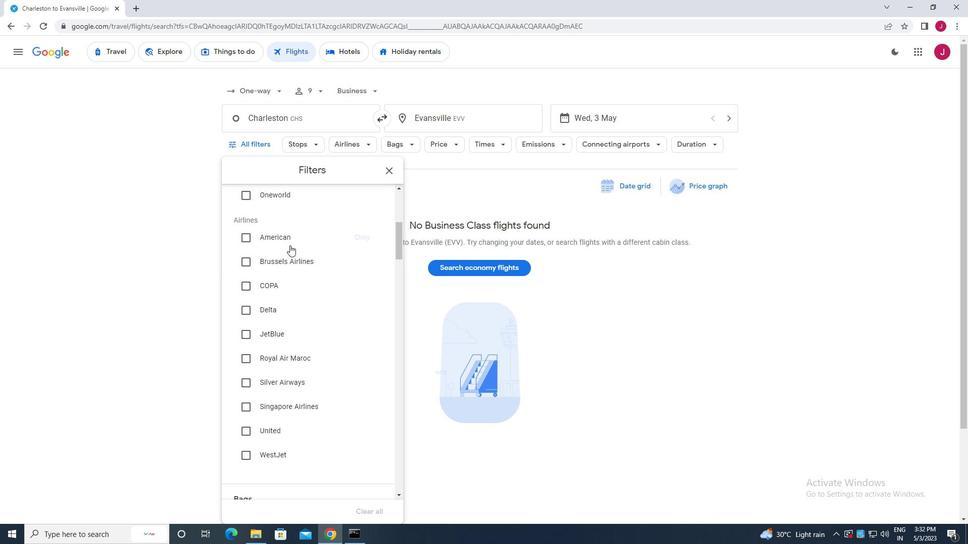 
Action: Mouse scrolled (290, 245) with delta (0, 0)
Screenshot: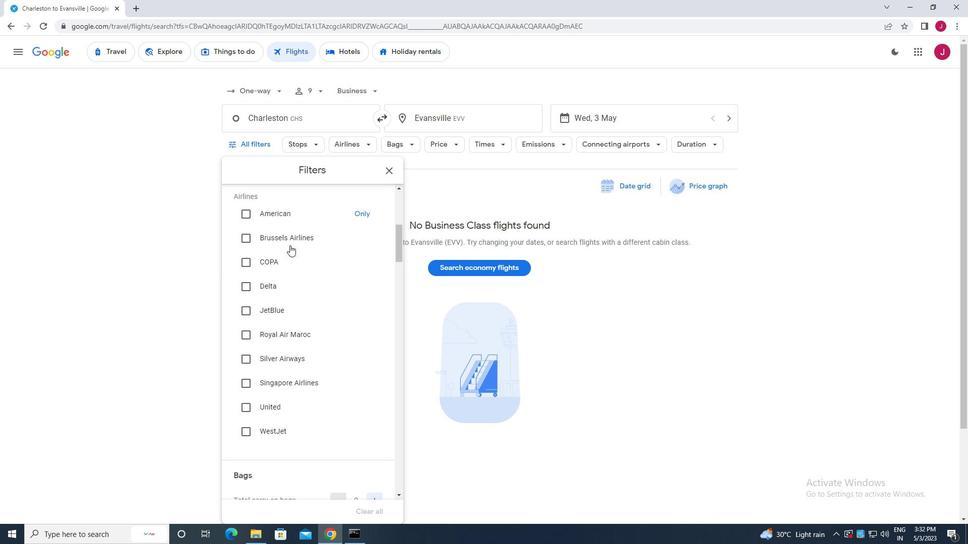 
Action: Mouse moved to (375, 275)
Screenshot: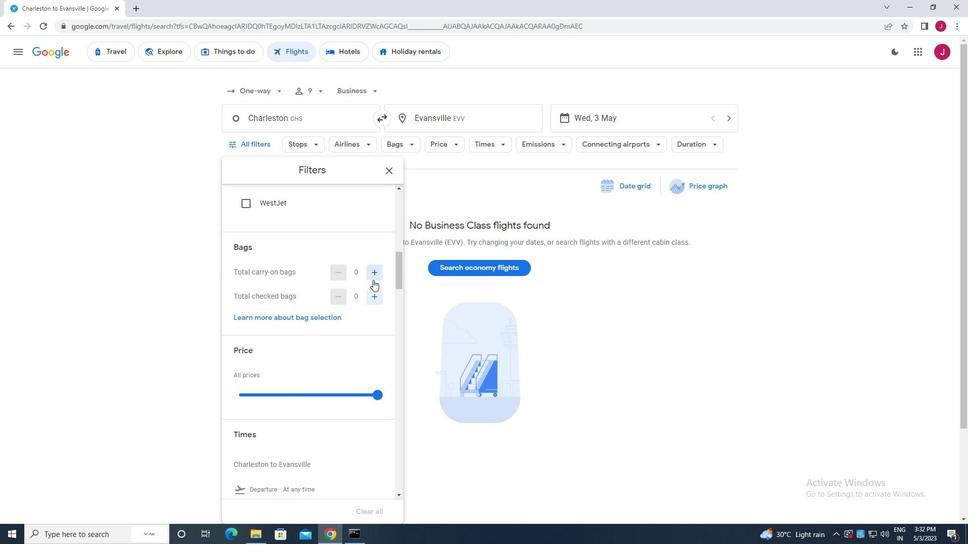 
Action: Mouse pressed left at (375, 275)
Screenshot: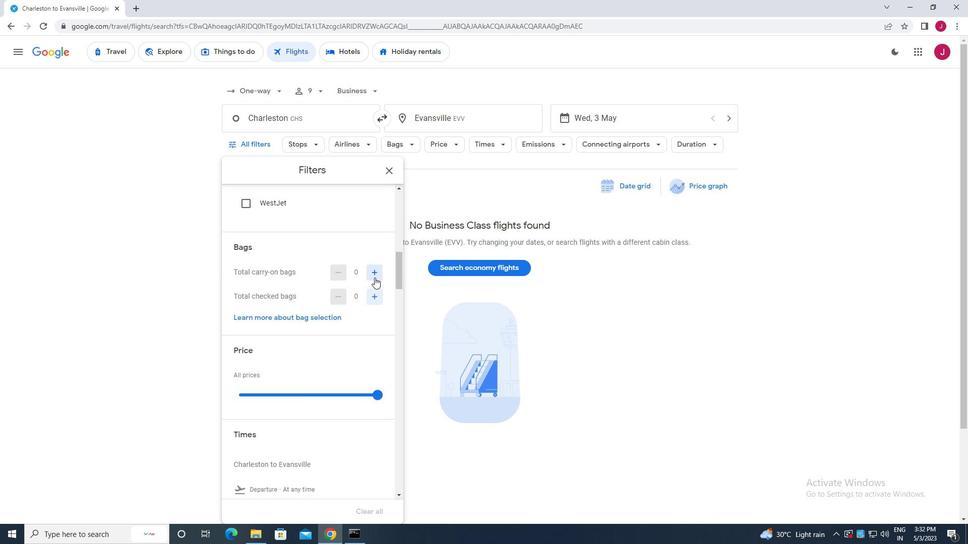 
Action: Mouse moved to (356, 281)
Screenshot: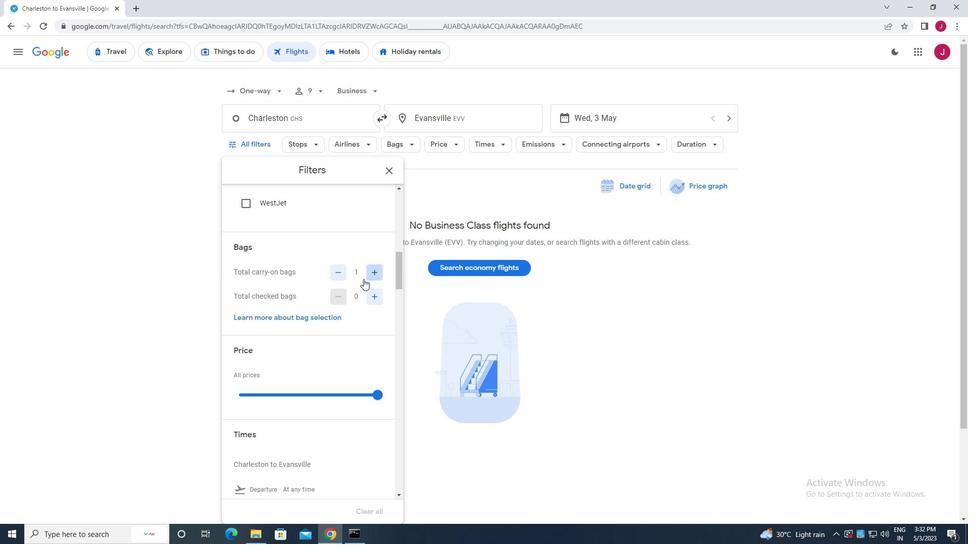 
Action: Mouse scrolled (356, 280) with delta (0, 0)
Screenshot: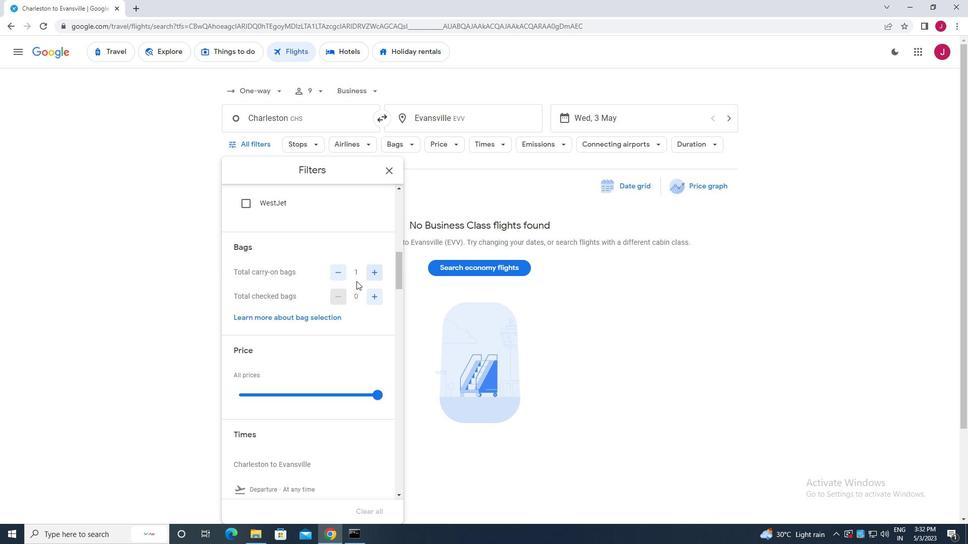 
Action: Mouse scrolled (356, 280) with delta (0, 0)
Screenshot: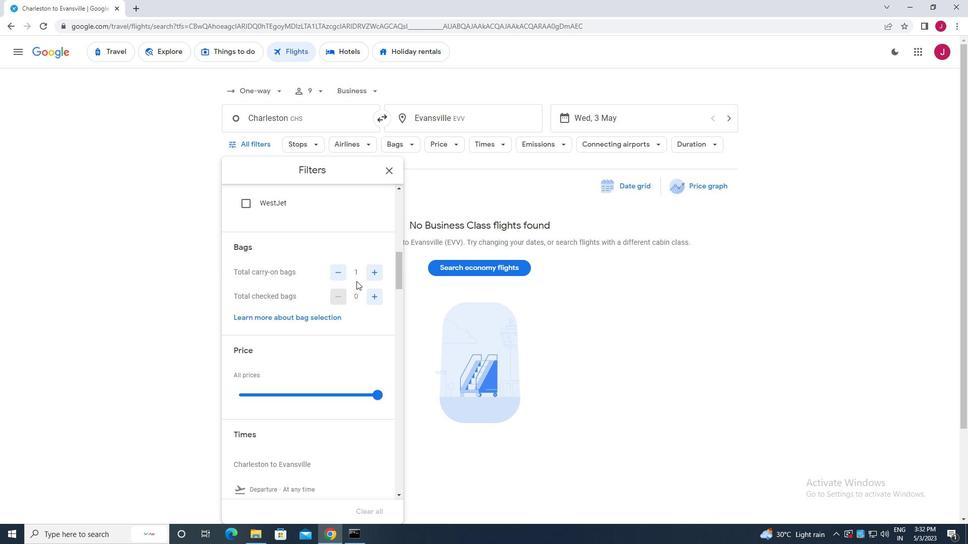 
Action: Mouse moved to (373, 298)
Screenshot: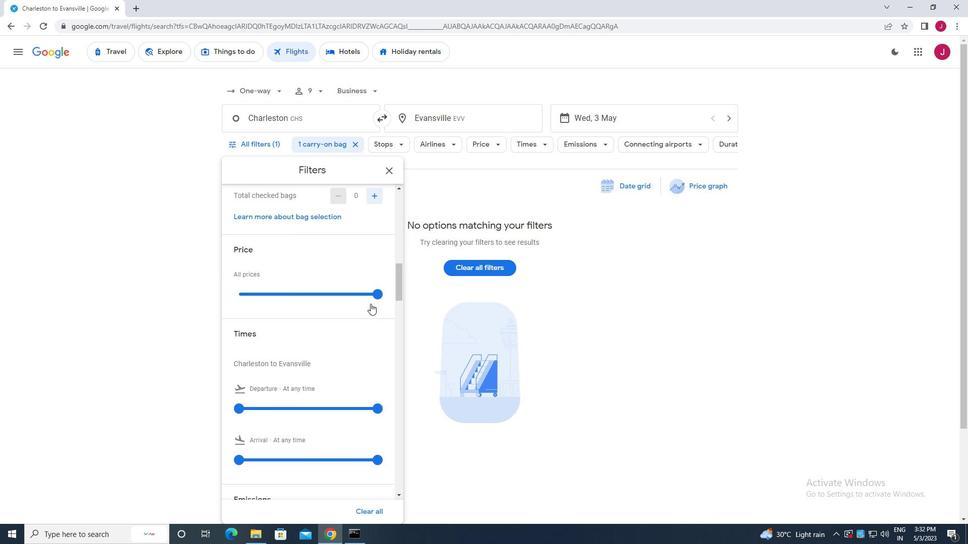 
Action: Mouse pressed left at (373, 298)
Screenshot: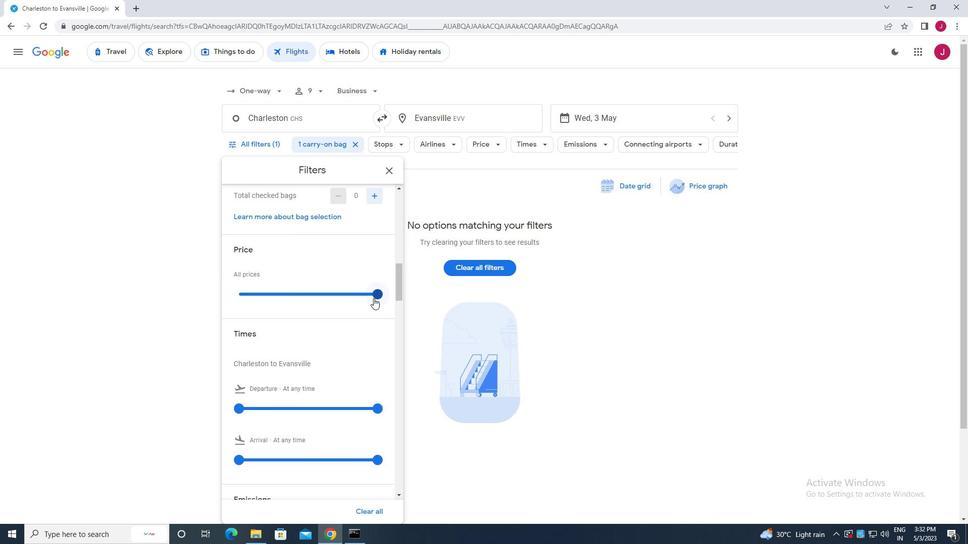 
Action: Mouse moved to (348, 297)
Screenshot: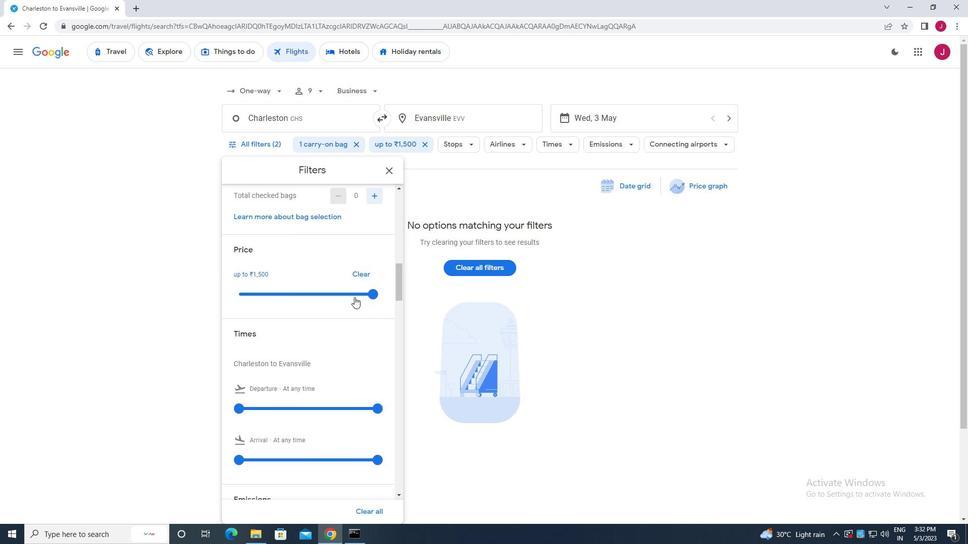 
Action: Mouse scrolled (348, 297) with delta (0, 0)
Screenshot: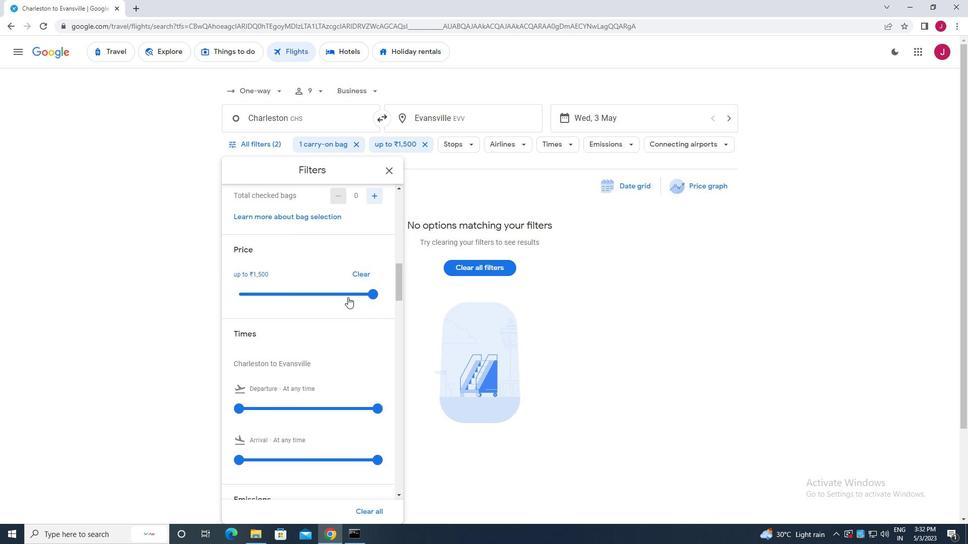 
Action: Mouse scrolled (348, 297) with delta (0, 0)
Screenshot: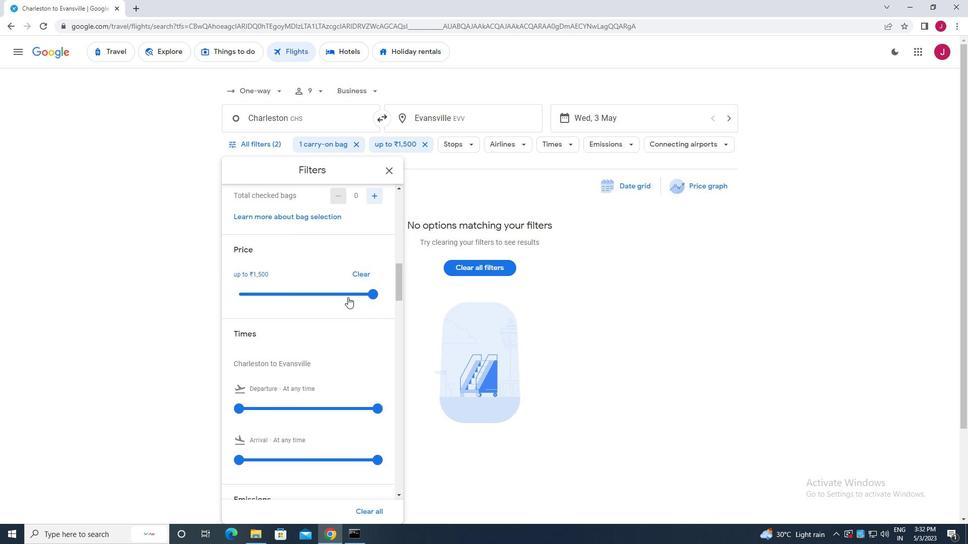 
Action: Mouse moved to (238, 308)
Screenshot: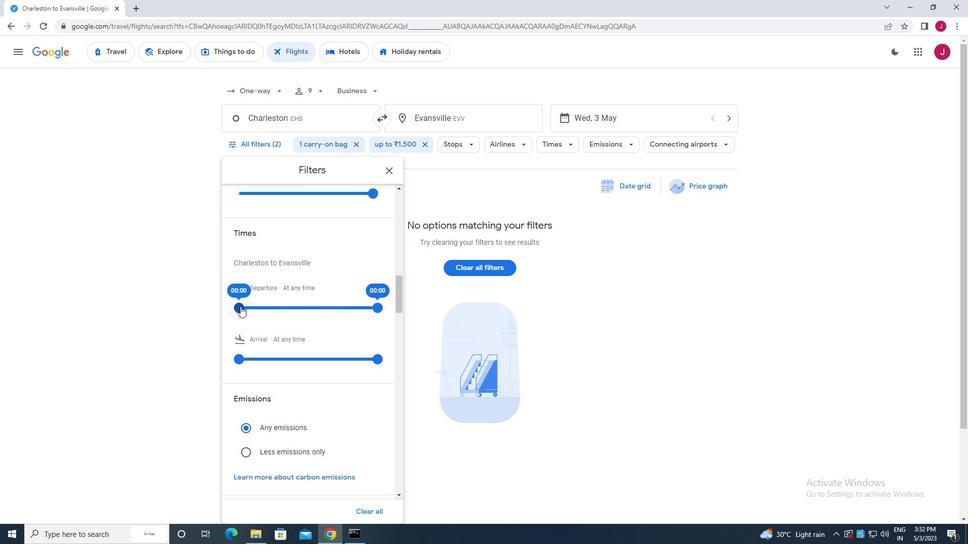 
Action: Mouse pressed left at (238, 308)
Screenshot: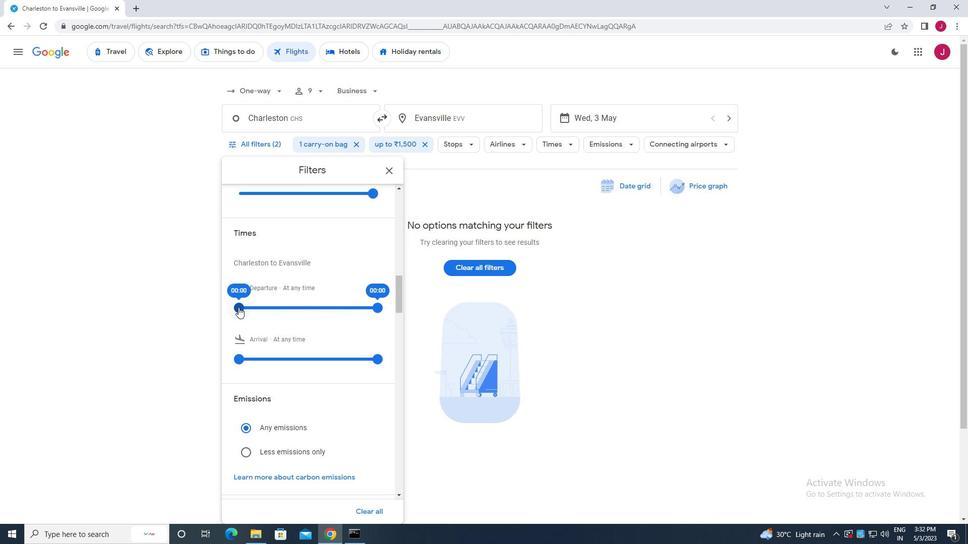 
Action: Mouse moved to (376, 308)
Screenshot: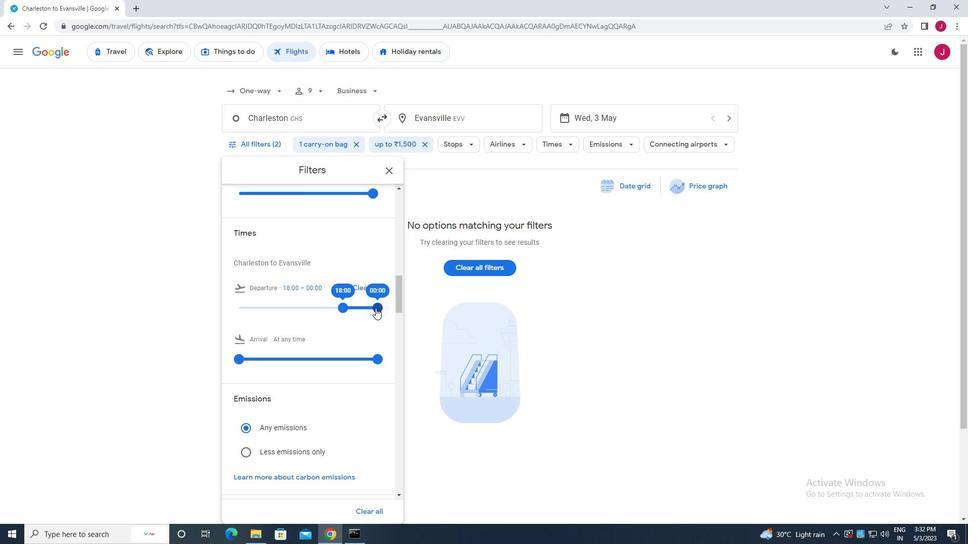 
Action: Mouse pressed left at (376, 308)
Screenshot: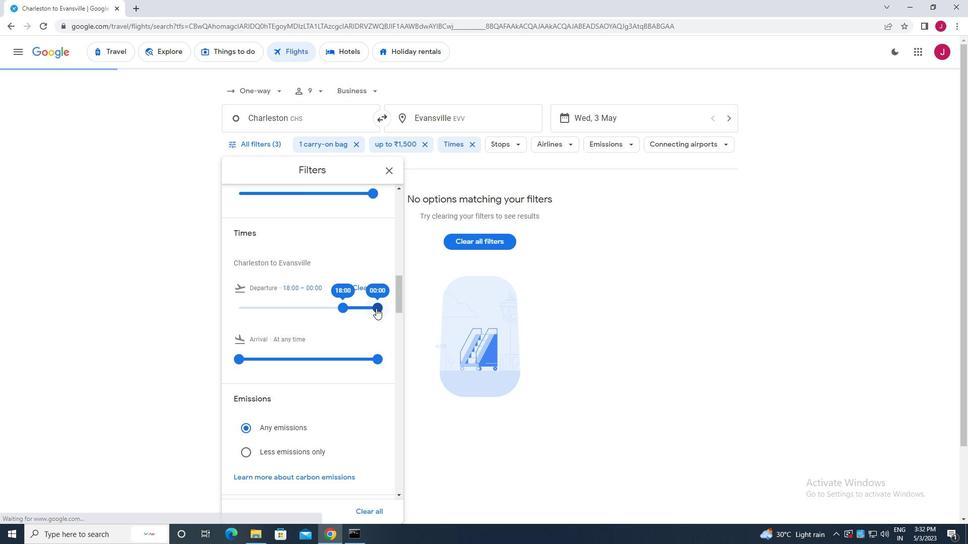 
Action: Mouse moved to (391, 168)
Screenshot: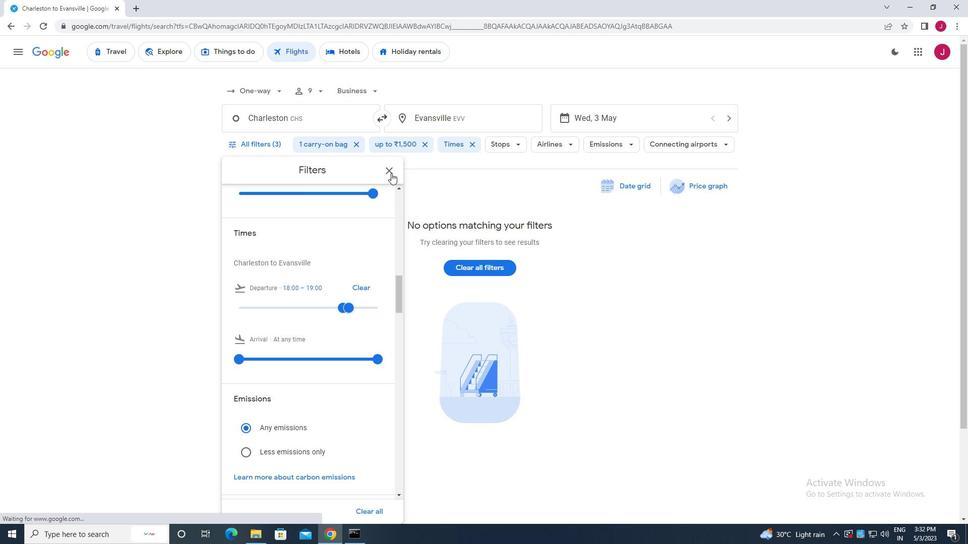 
Action: Mouse pressed left at (391, 168)
Screenshot: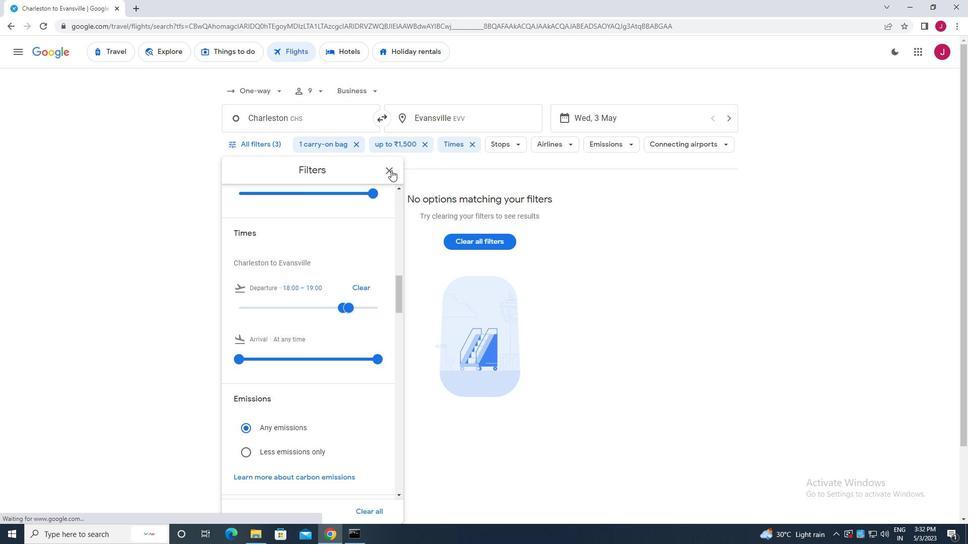 
Action: Mouse moved to (385, 168)
Screenshot: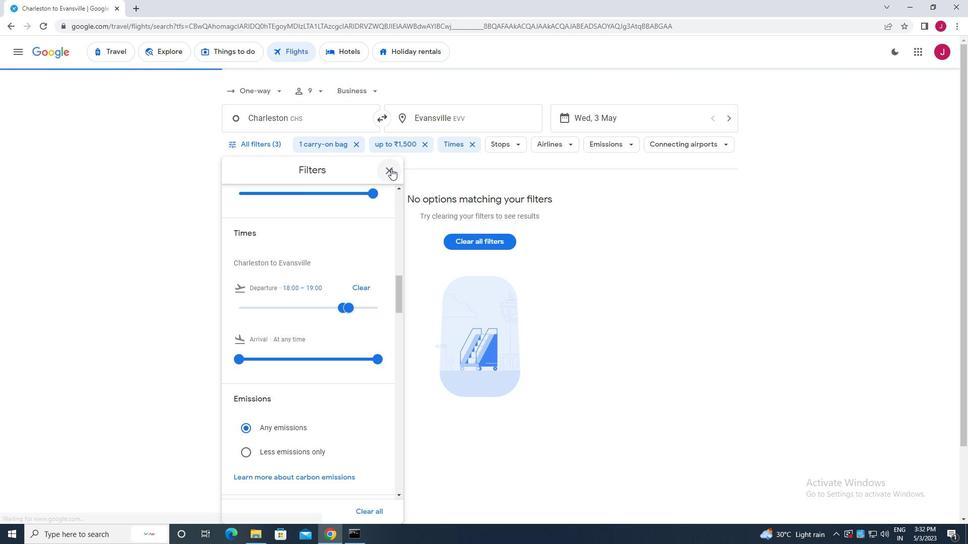 
